 Task: Look for space in Heyuan, China from 6th September, 2023 to 12th September, 2023 for 4 adults in price range Rs.10000 to Rs.14000. Place can be private room with 4 bedrooms having 4 beds and 4 bathrooms. Property type can be house, flat, guest house. Amenities needed are: wifi, TV, free parkinig on premises, gym, breakfast. Booking option can be shelf check-in. Required host language is Chinese (Simplified).
Action: Mouse moved to (472, 98)
Screenshot: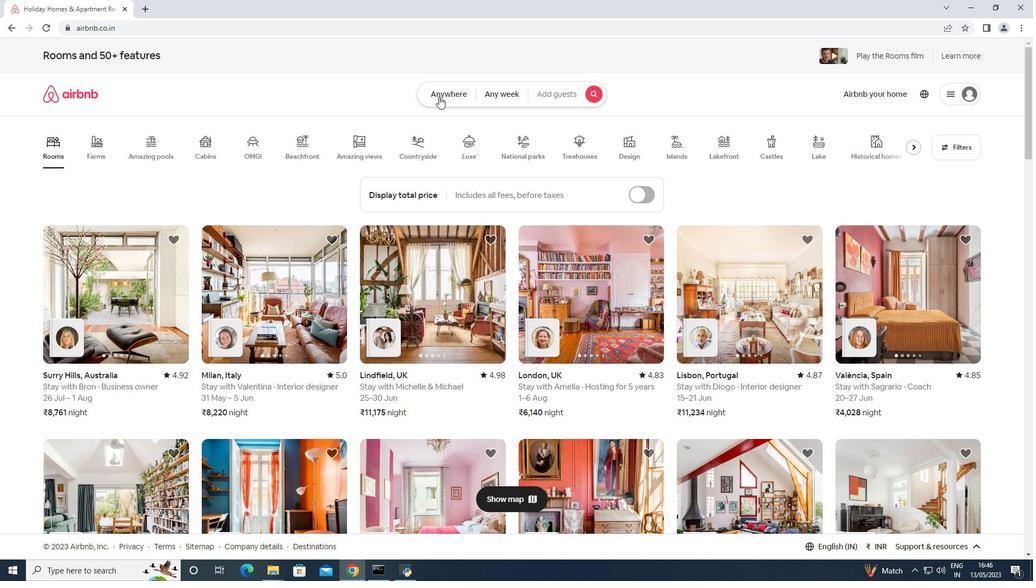 
Action: Mouse pressed left at (472, 98)
Screenshot: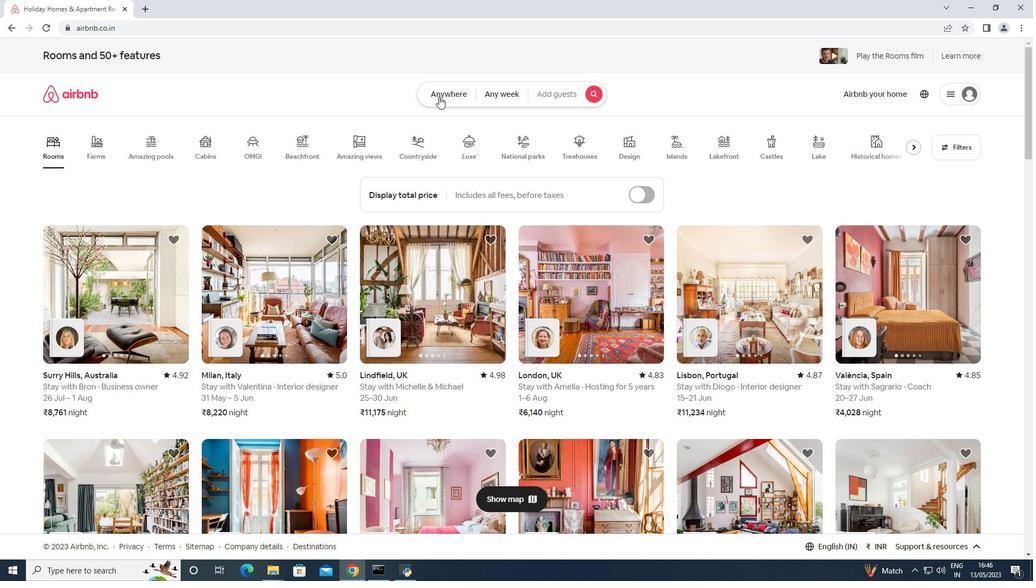 
Action: Mouse moved to (448, 129)
Screenshot: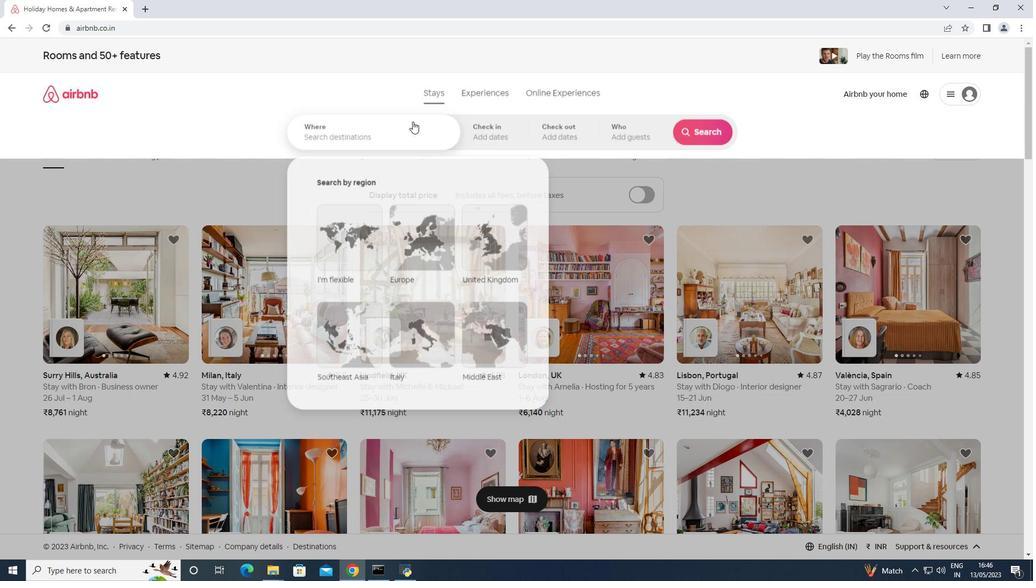 
Action: Mouse pressed left at (448, 129)
Screenshot: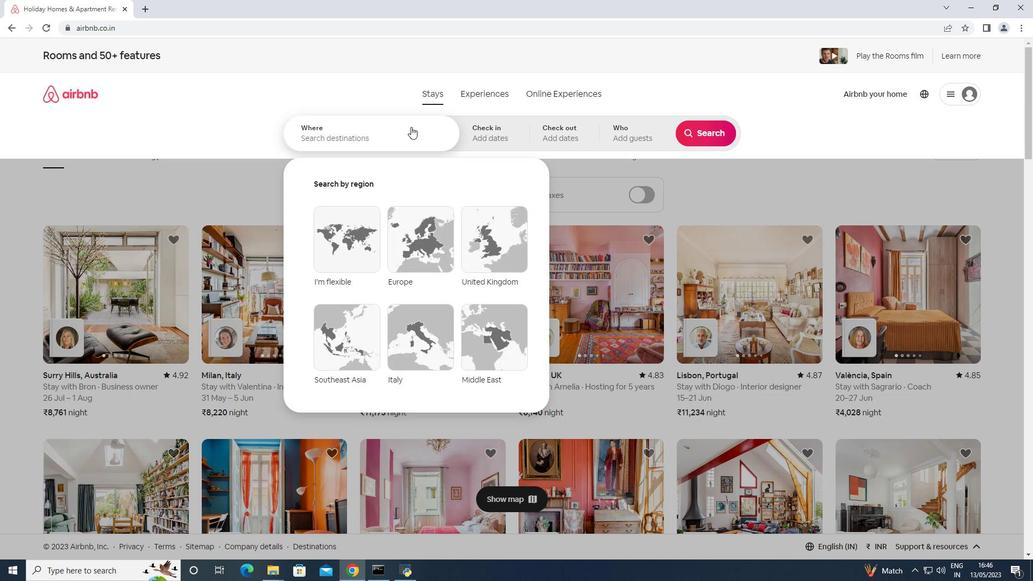 
Action: Key pressed <Key.shift>Heyuan,<Key.space><Key.shift>China<Key.space>
Screenshot: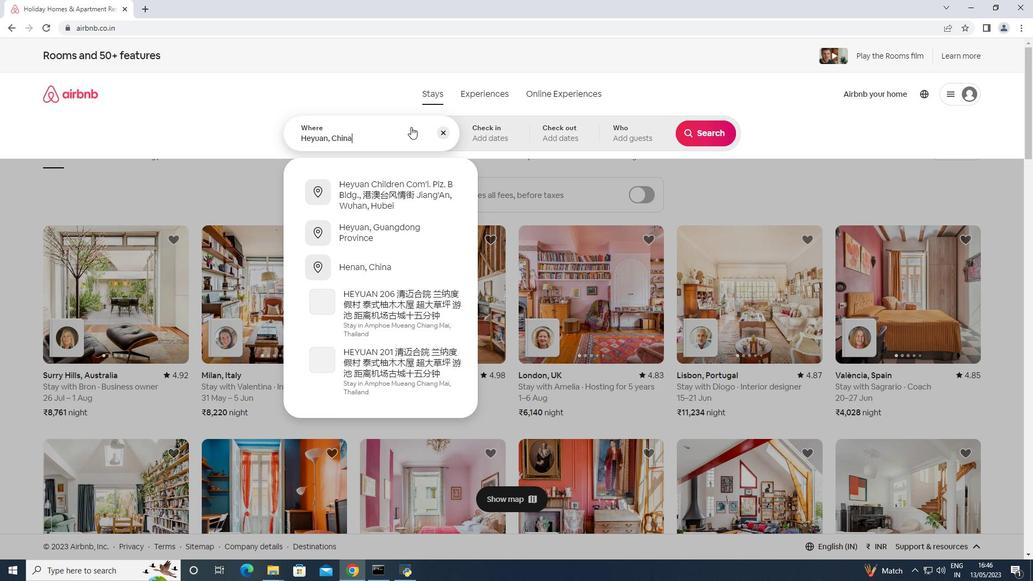 
Action: Mouse moved to (447, 129)
Screenshot: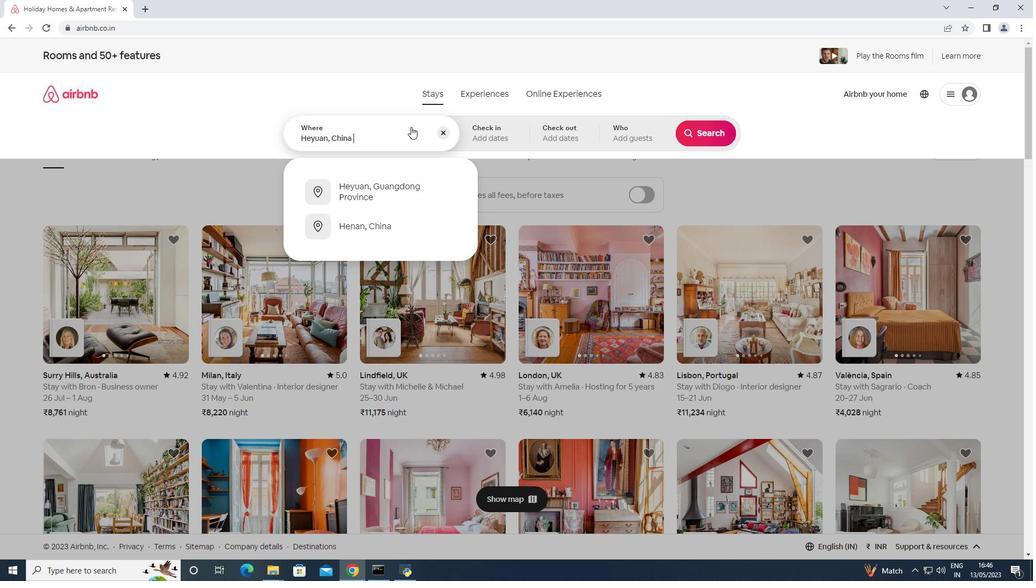 
Action: Key pressed <Key.enter>
Screenshot: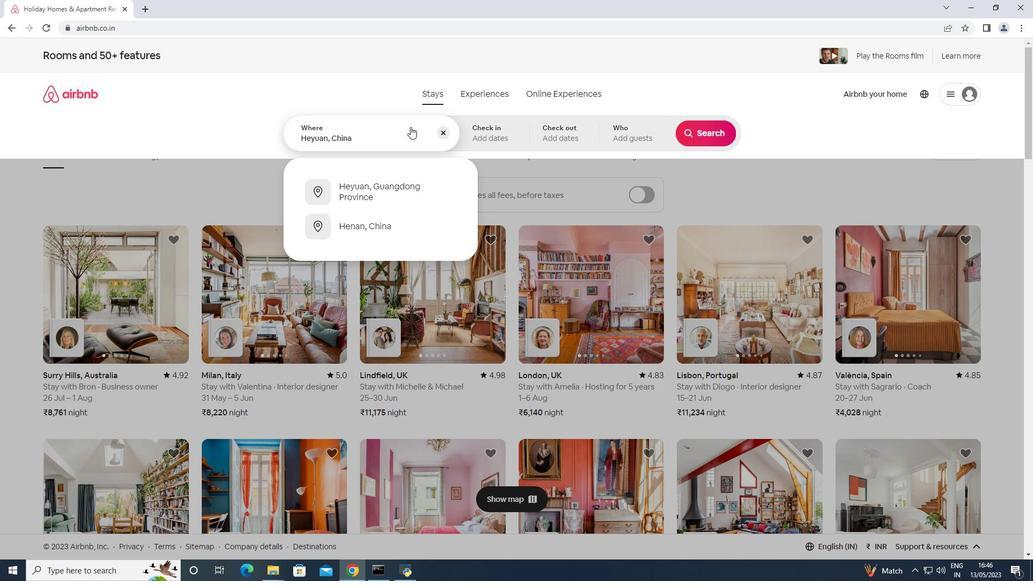 
Action: Mouse moved to (698, 223)
Screenshot: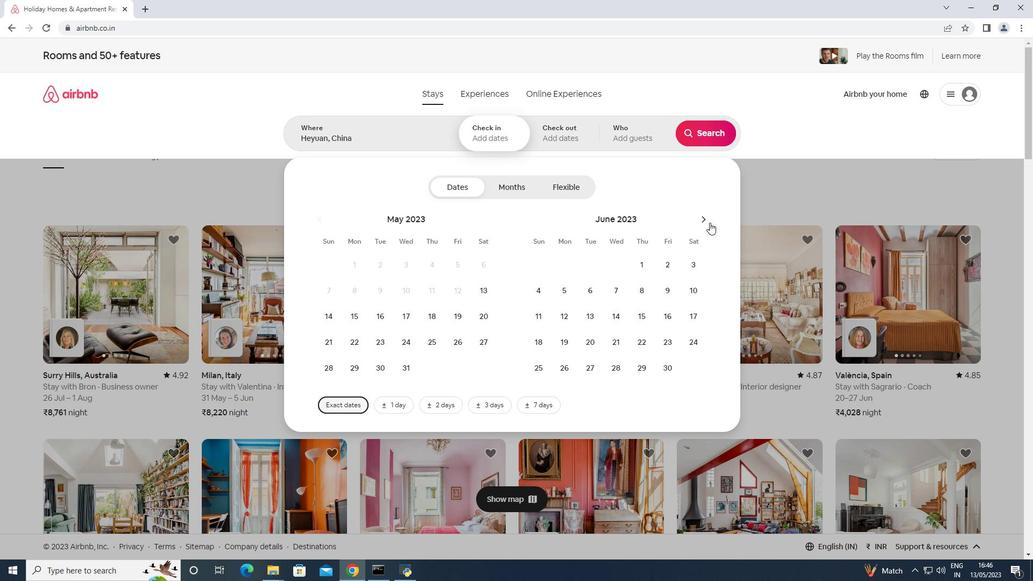 
Action: Mouse pressed left at (698, 223)
Screenshot: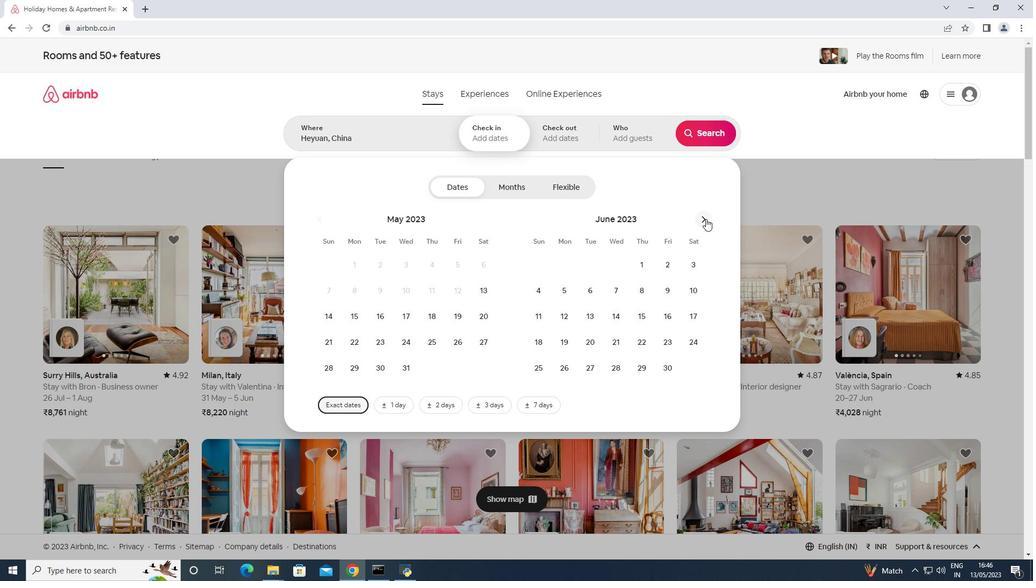 
Action: Mouse pressed left at (698, 223)
Screenshot: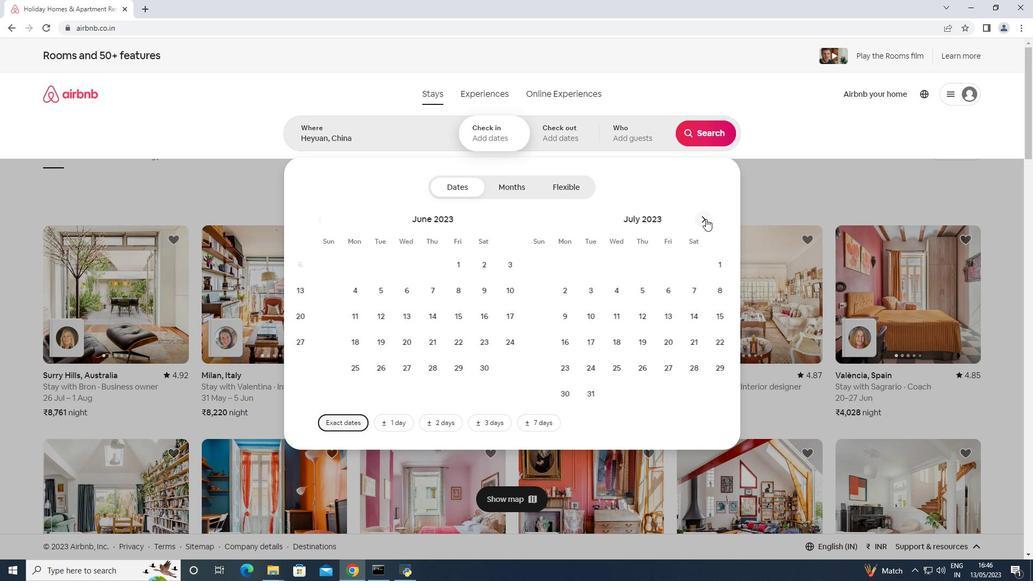 
Action: Mouse pressed left at (698, 223)
Screenshot: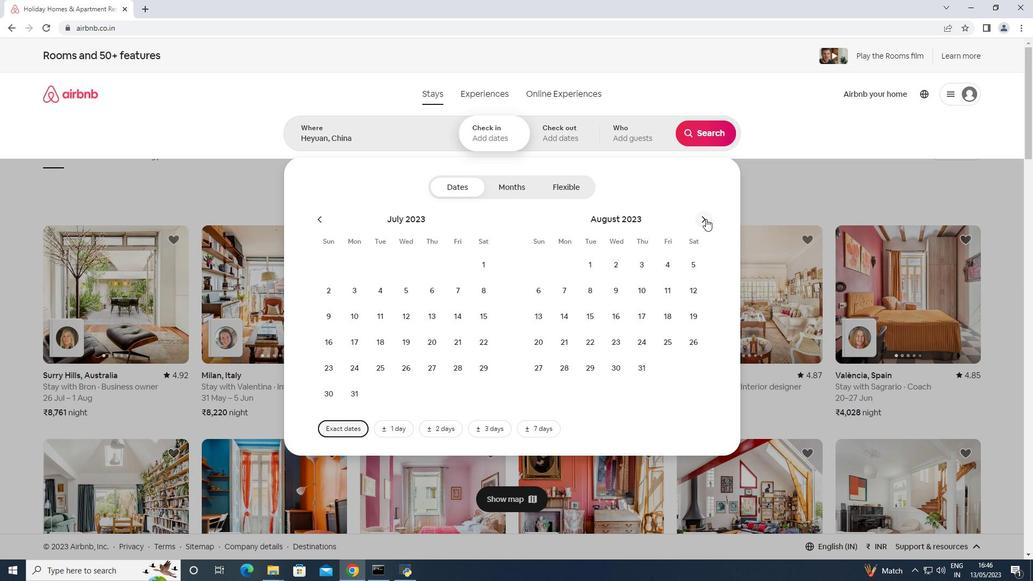 
Action: Mouse moved to (616, 292)
Screenshot: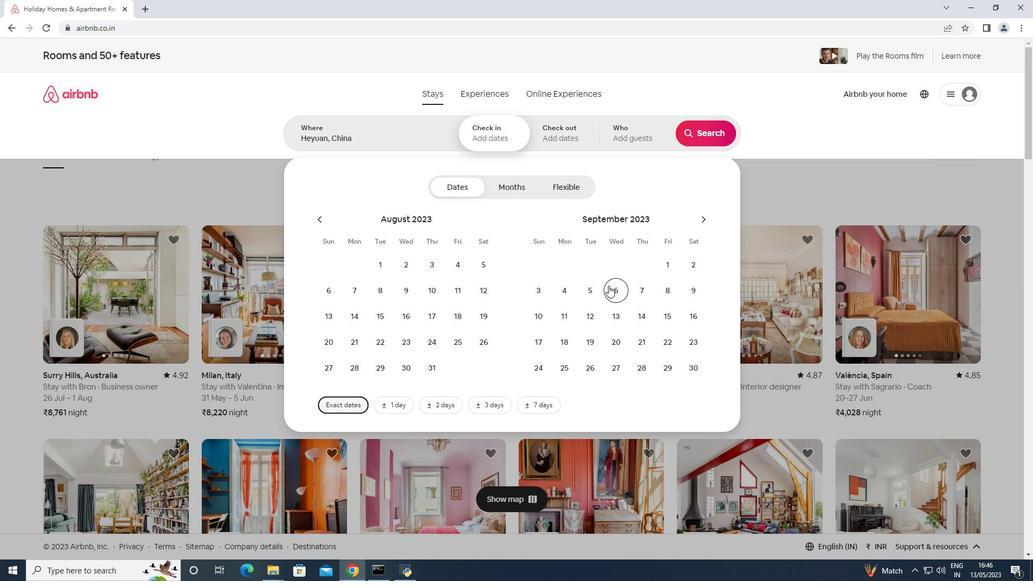 
Action: Mouse pressed left at (616, 292)
Screenshot: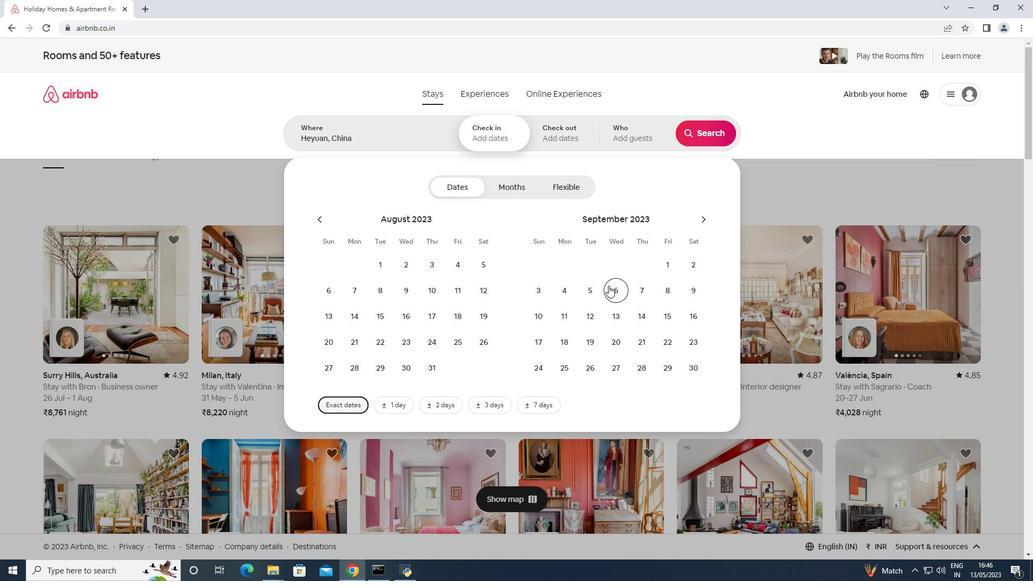 
Action: Mouse moved to (594, 320)
Screenshot: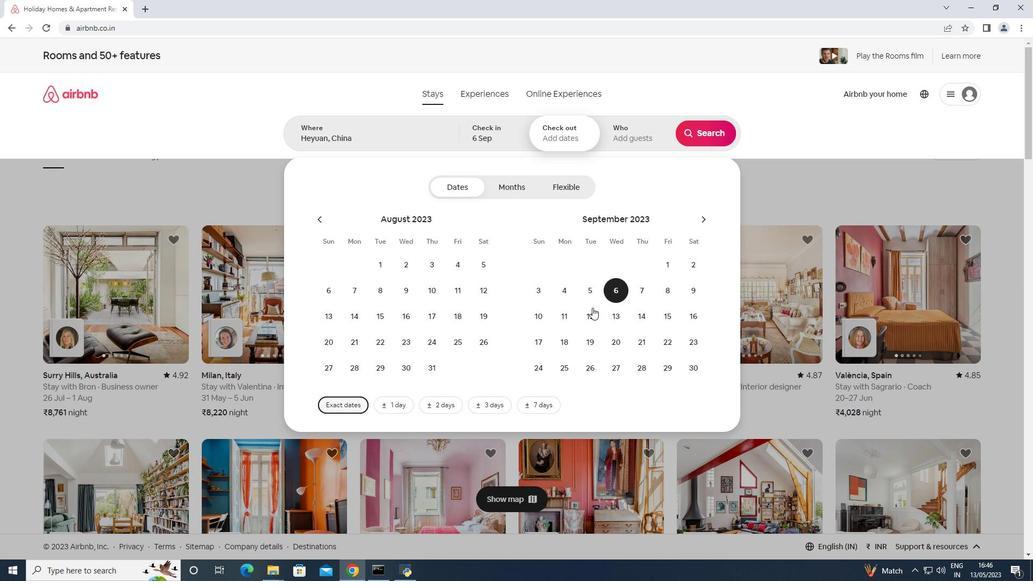 
Action: Mouse pressed left at (594, 320)
Screenshot: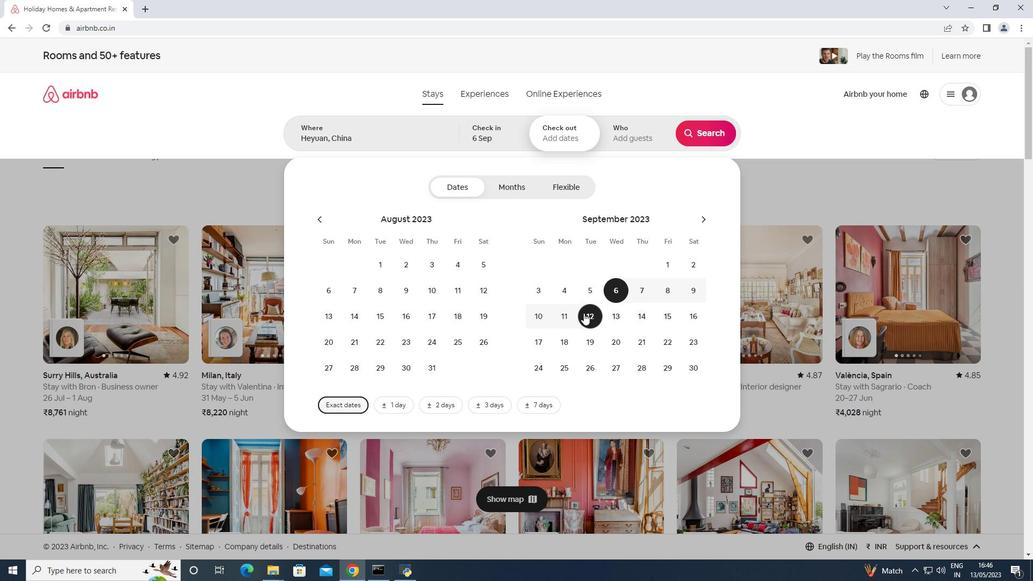 
Action: Mouse moved to (628, 136)
Screenshot: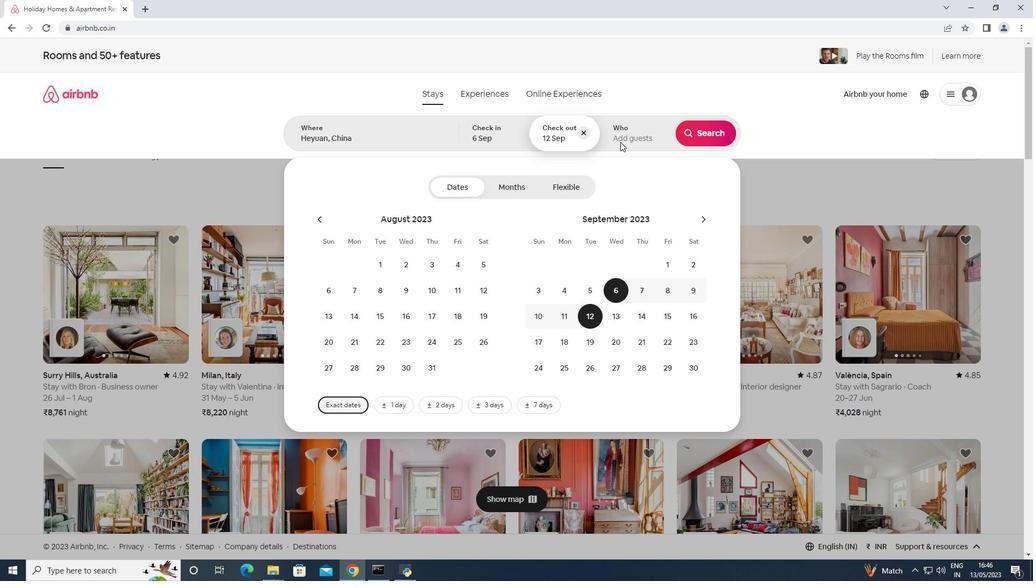 
Action: Mouse pressed left at (628, 136)
Screenshot: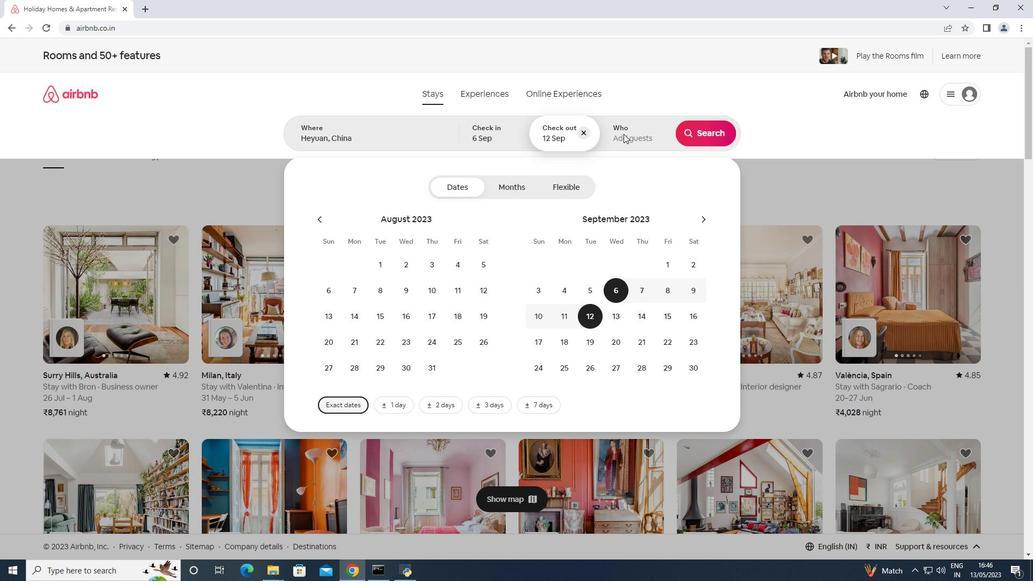 
Action: Mouse moved to (694, 199)
Screenshot: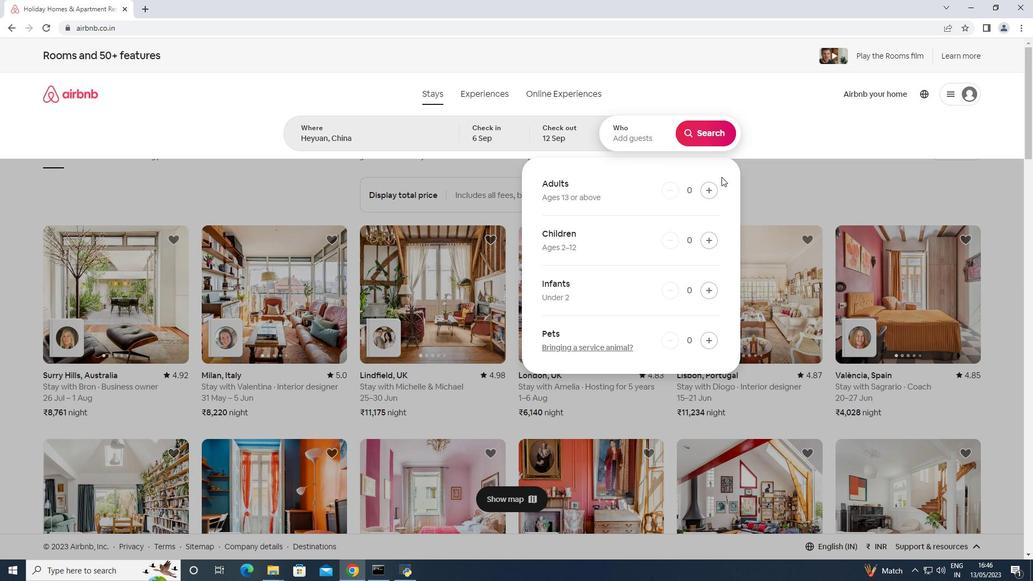 
Action: Mouse pressed left at (694, 199)
Screenshot: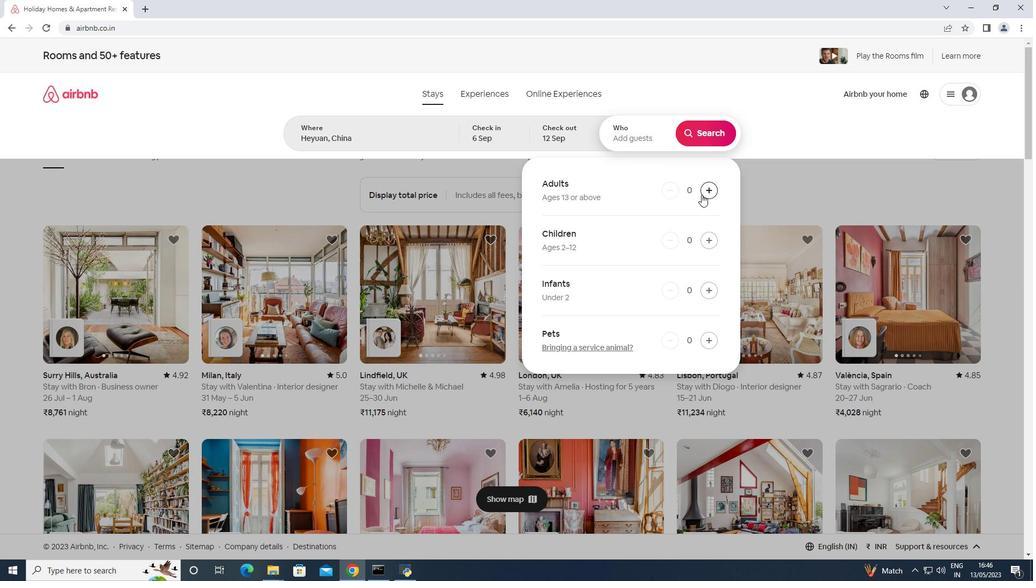 
Action: Mouse pressed left at (694, 199)
Screenshot: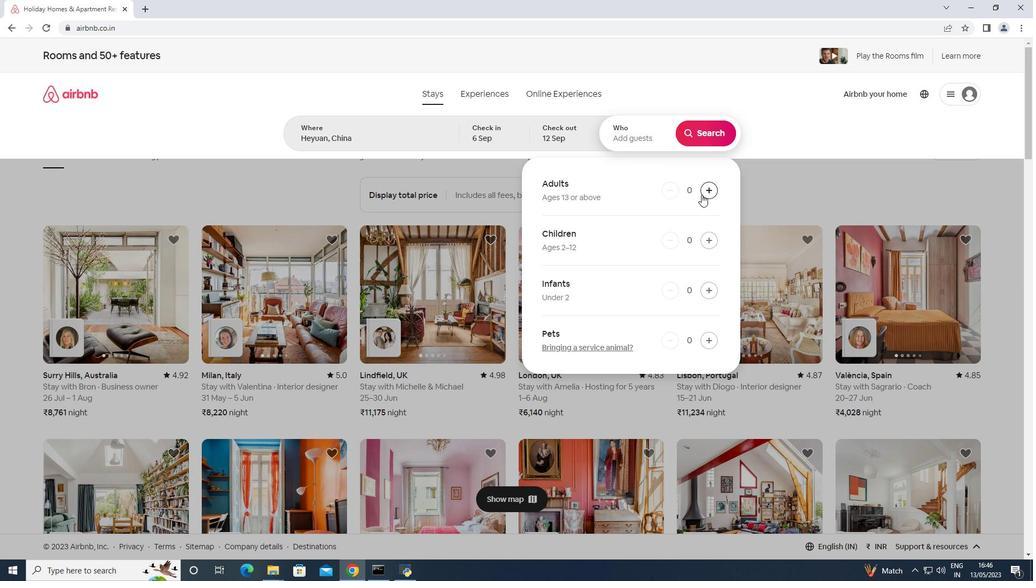 
Action: Mouse pressed left at (694, 199)
Screenshot: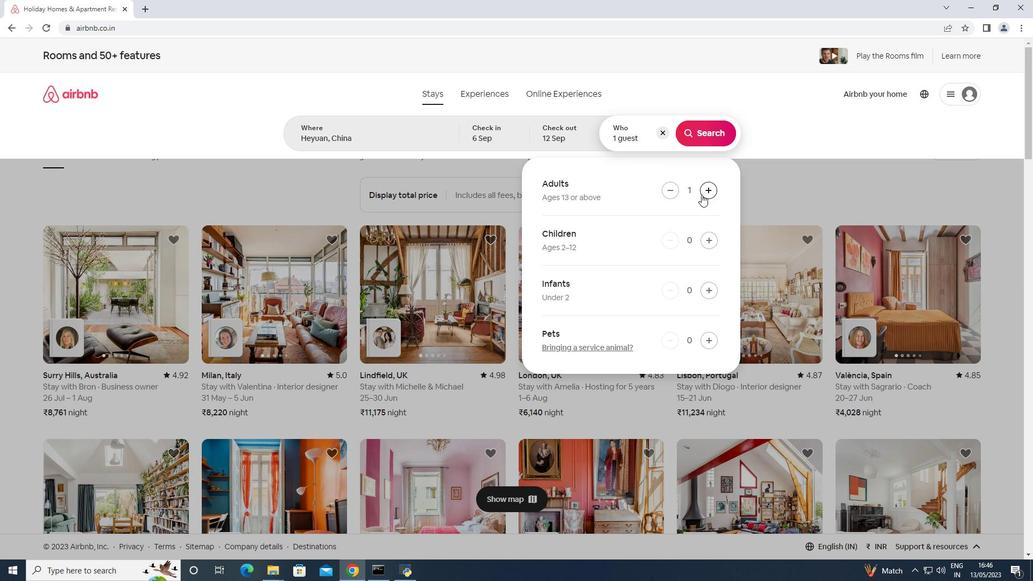 
Action: Mouse pressed left at (694, 199)
Screenshot: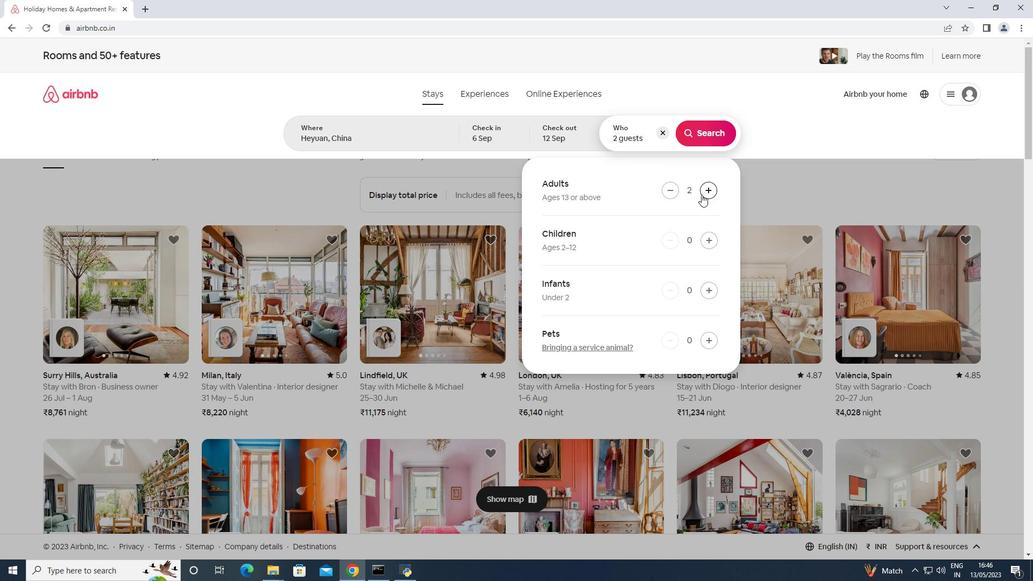 
Action: Mouse moved to (685, 124)
Screenshot: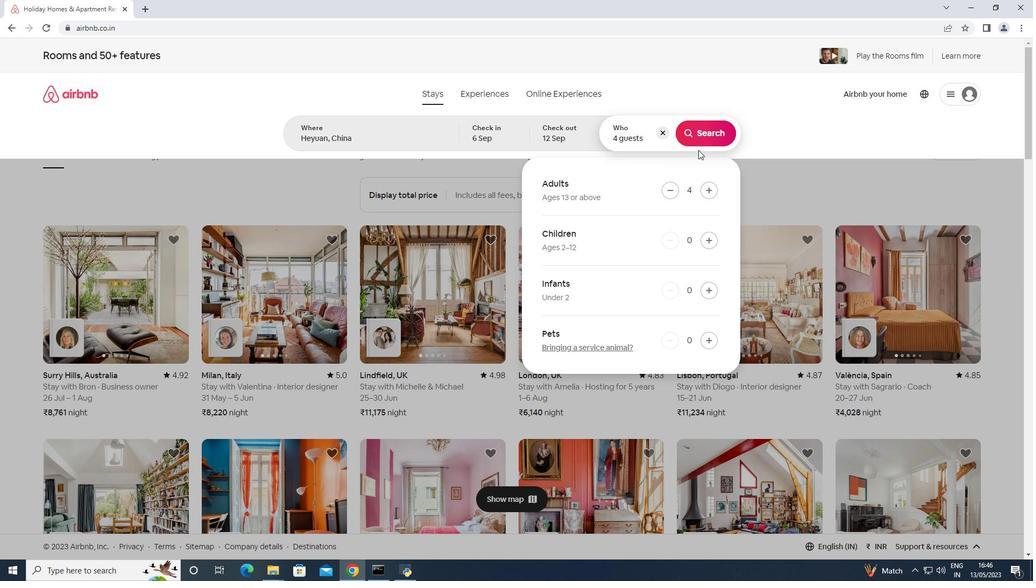 
Action: Mouse pressed left at (685, 124)
Screenshot: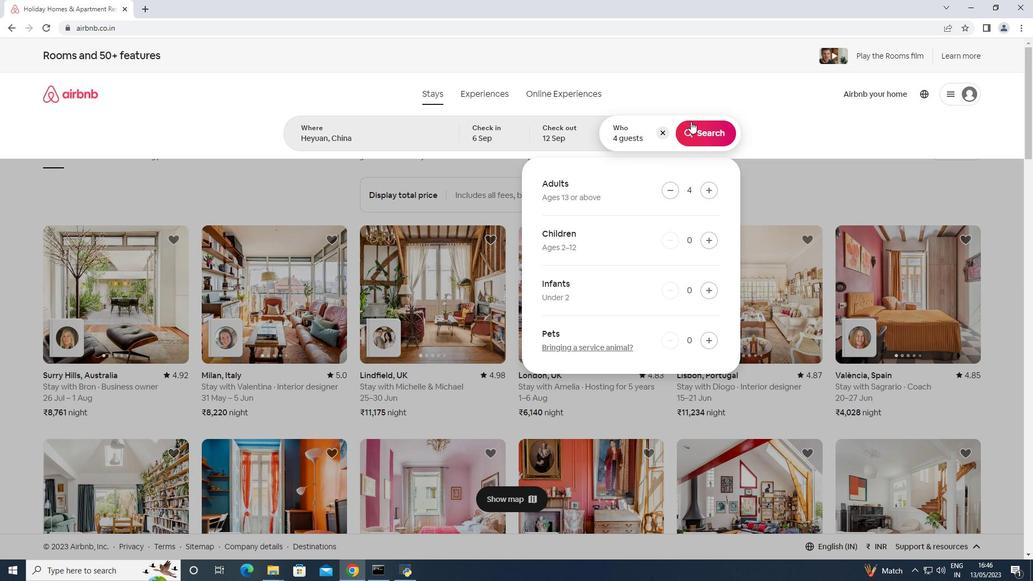 
Action: Mouse moved to (933, 95)
Screenshot: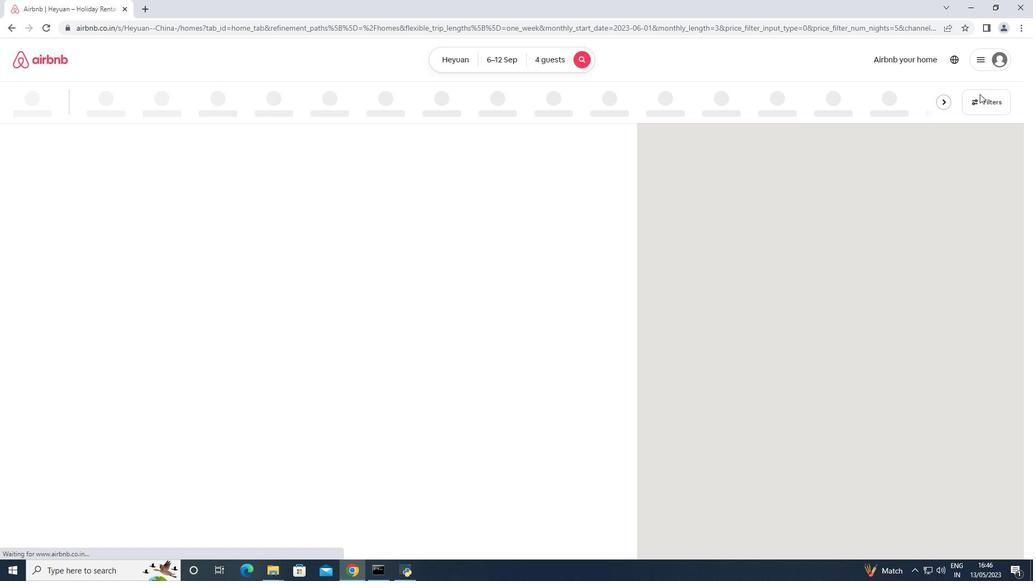 
Action: Mouse pressed left at (933, 95)
Screenshot: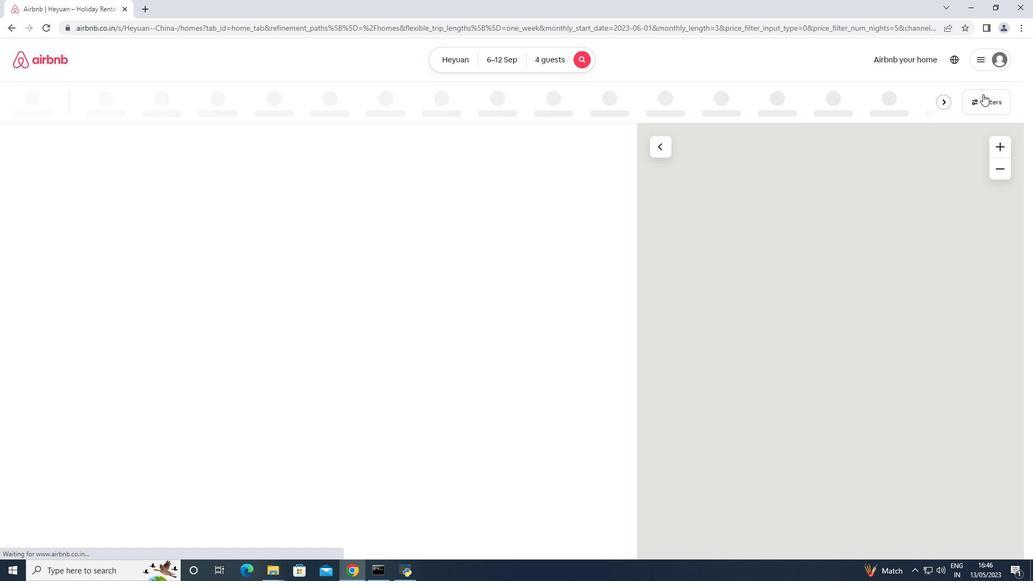 
Action: Mouse moved to (488, 371)
Screenshot: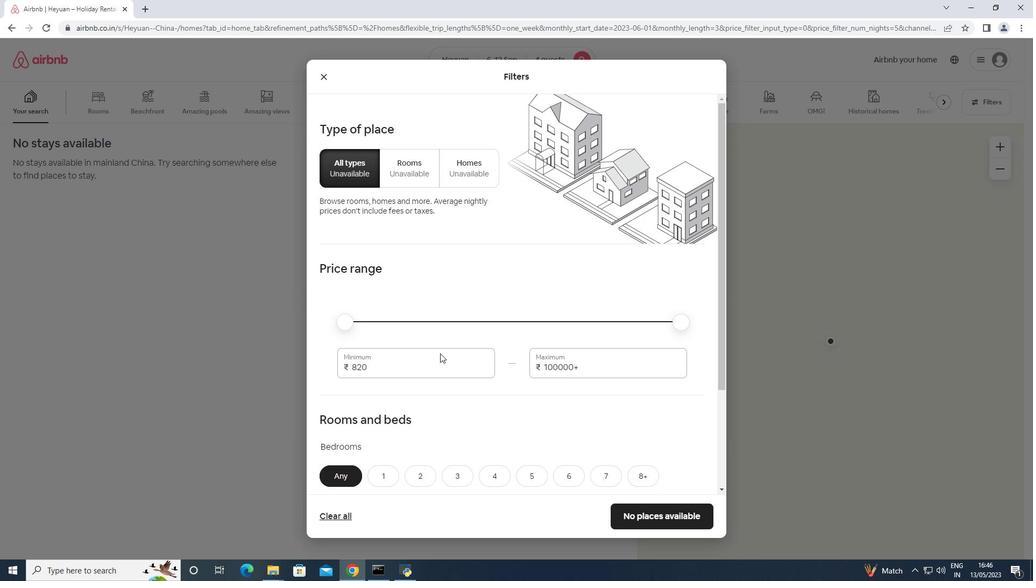 
Action: Mouse pressed left at (488, 371)
Screenshot: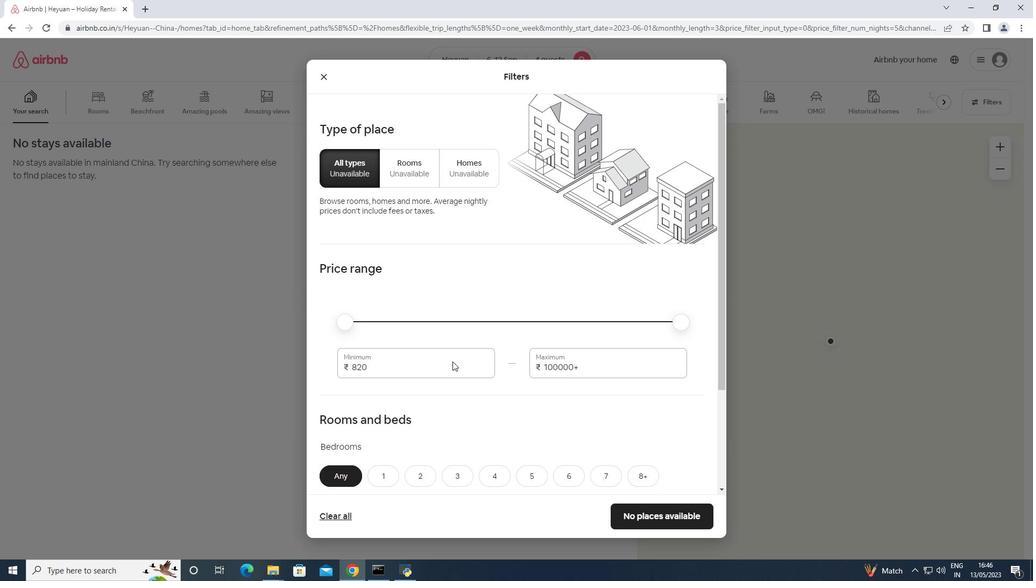 
Action: Mouse pressed left at (488, 371)
Screenshot: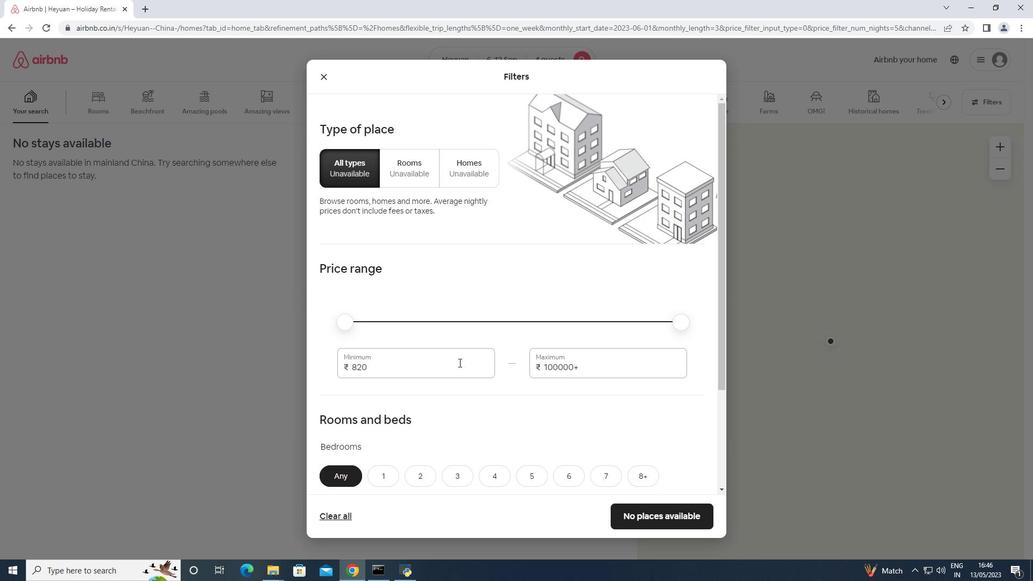 
Action: Key pressed 100000<Key.backspace><Key.tab>14000
Screenshot: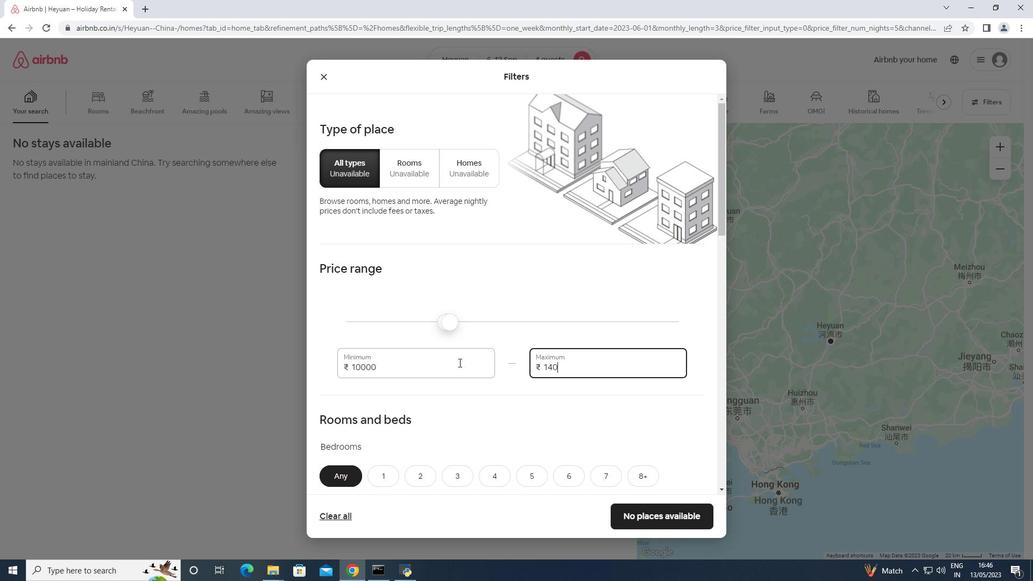 
Action: Mouse moved to (501, 370)
Screenshot: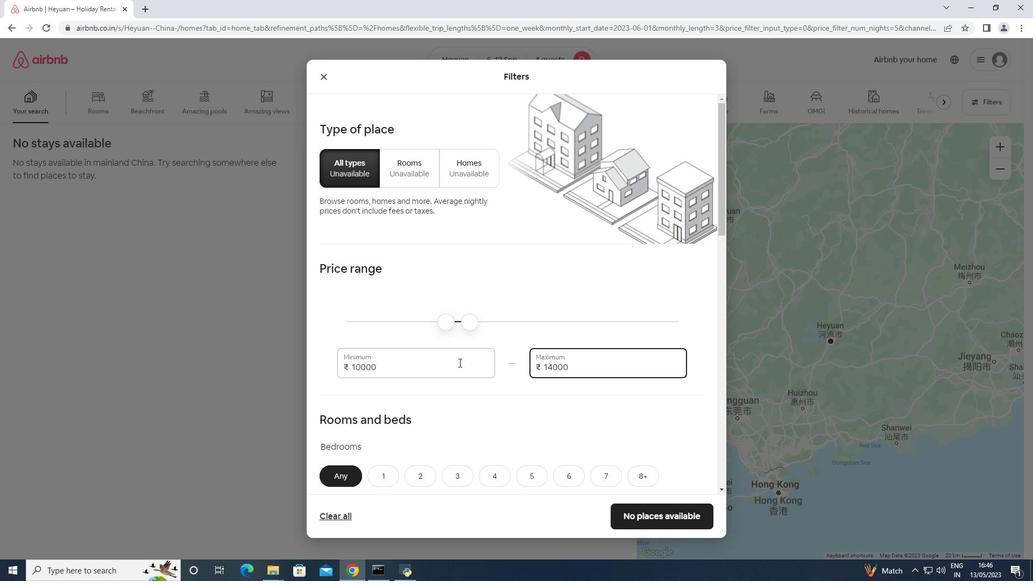 
Action: Mouse scrolled (501, 369) with delta (0, 0)
Screenshot: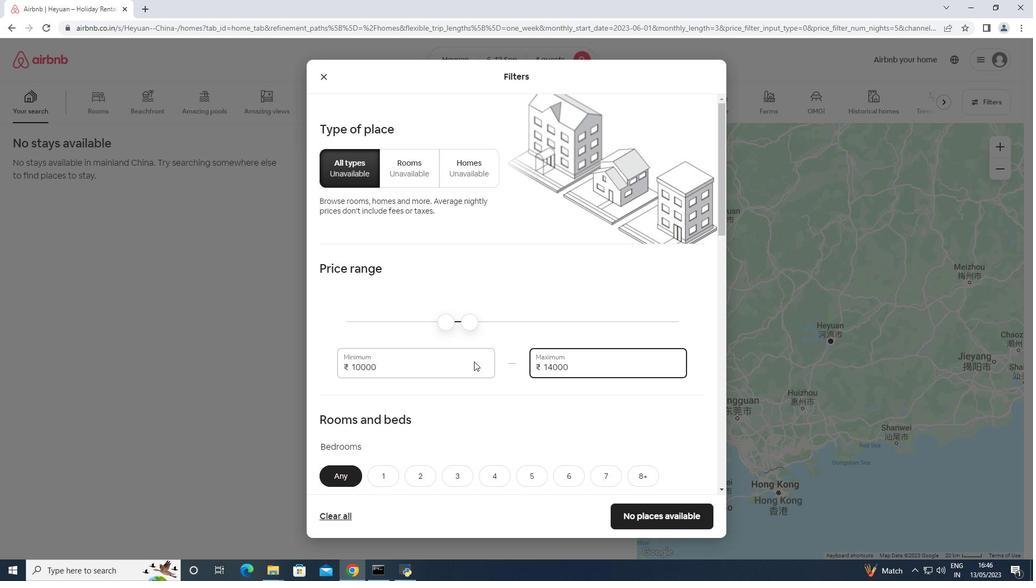 
Action: Mouse scrolled (501, 369) with delta (0, 0)
Screenshot: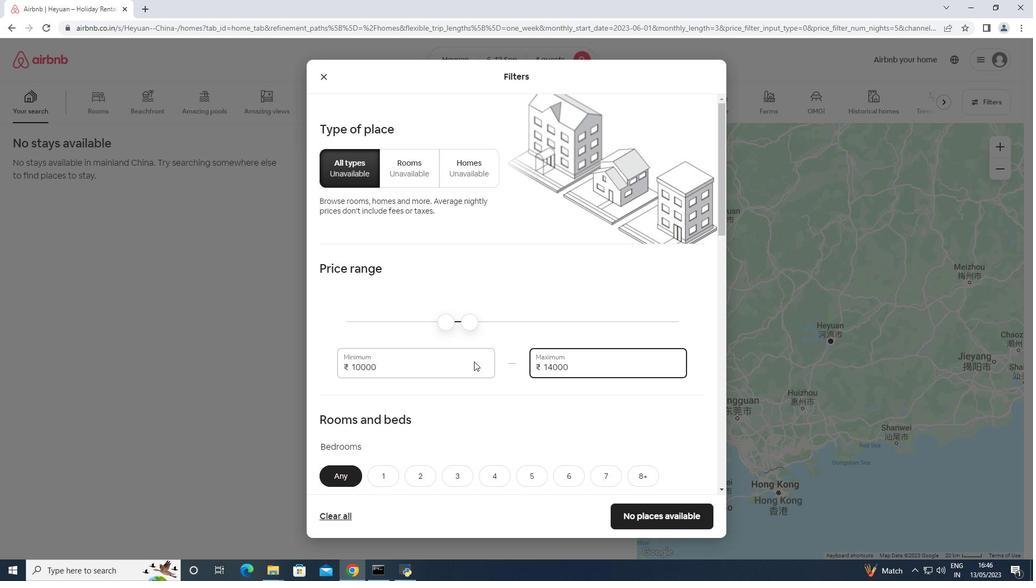 
Action: Mouse scrolled (501, 369) with delta (0, 0)
Screenshot: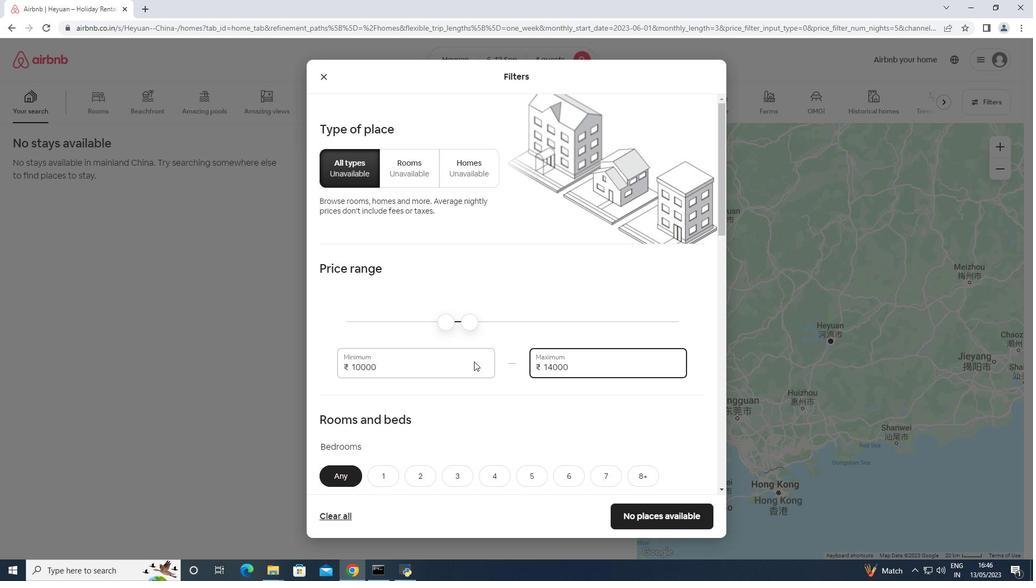 
Action: Mouse scrolled (501, 369) with delta (0, 0)
Screenshot: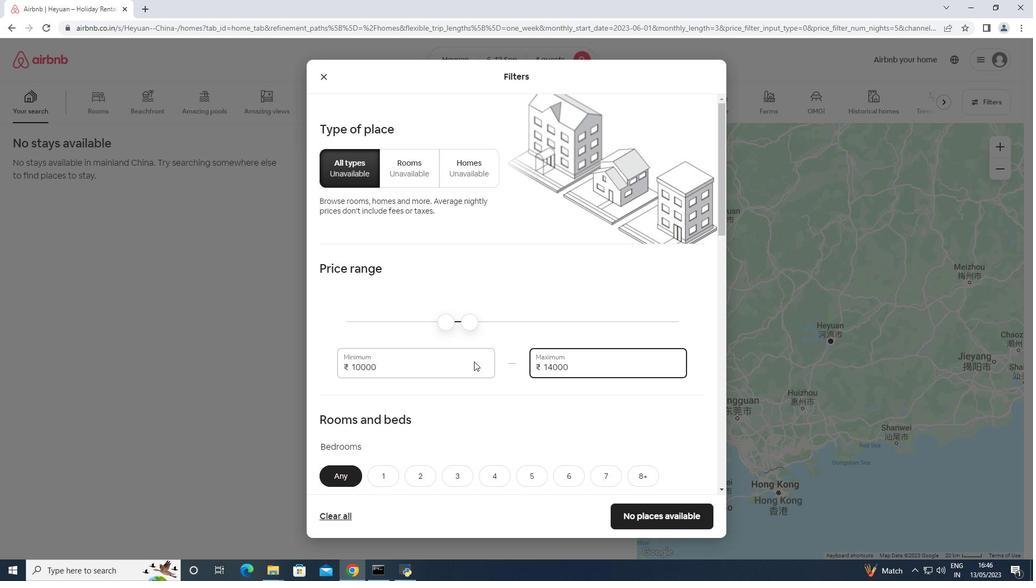 
Action: Mouse scrolled (501, 369) with delta (0, 0)
Screenshot: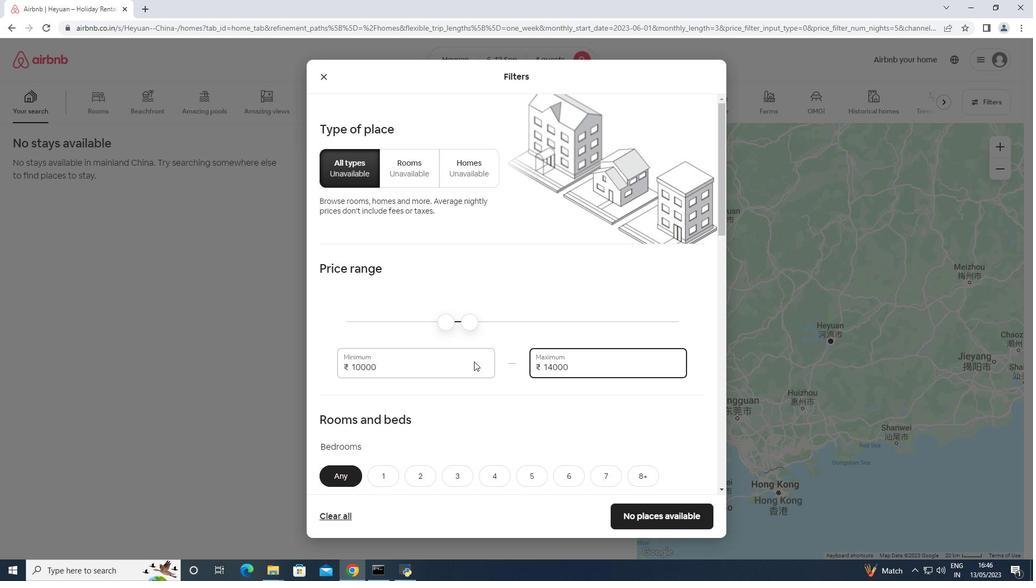 
Action: Mouse moved to (521, 215)
Screenshot: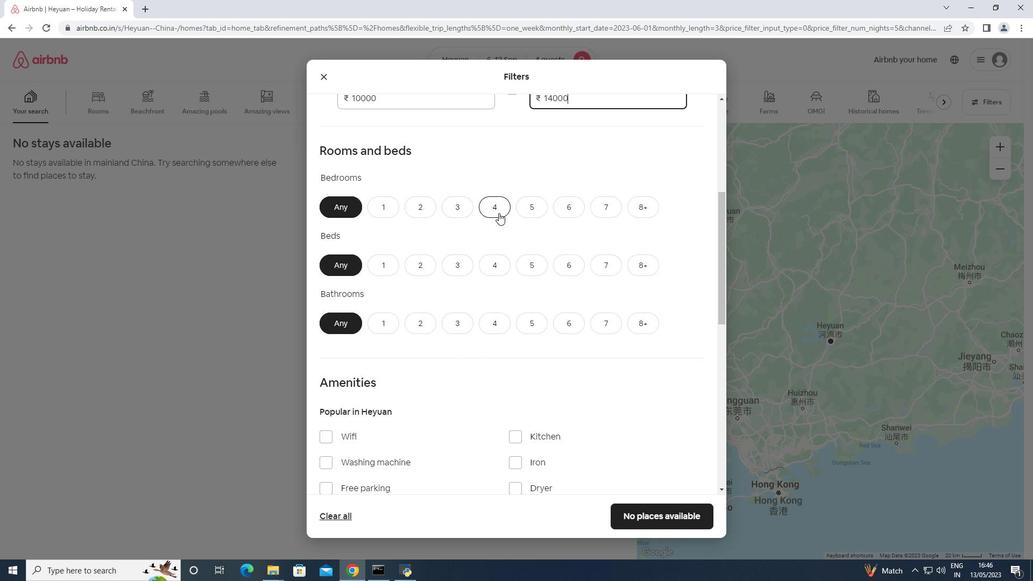 
Action: Mouse pressed left at (521, 215)
Screenshot: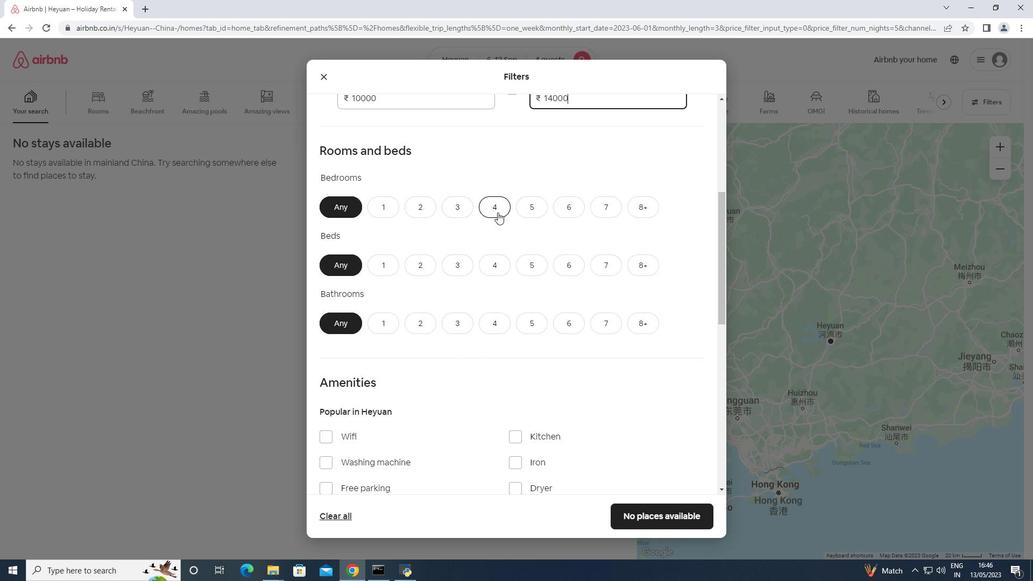 
Action: Mouse moved to (521, 276)
Screenshot: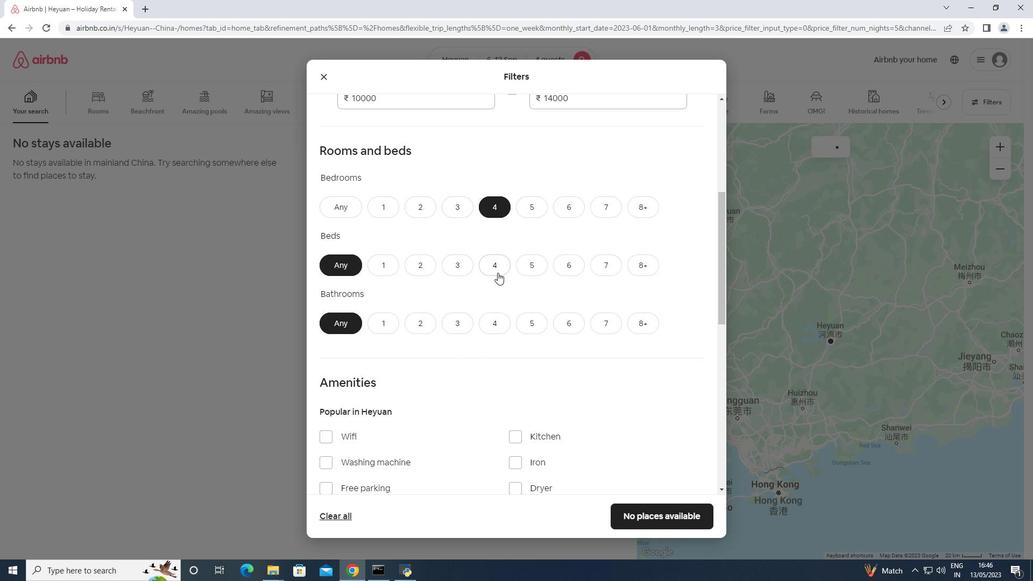 
Action: Mouse pressed left at (521, 276)
Screenshot: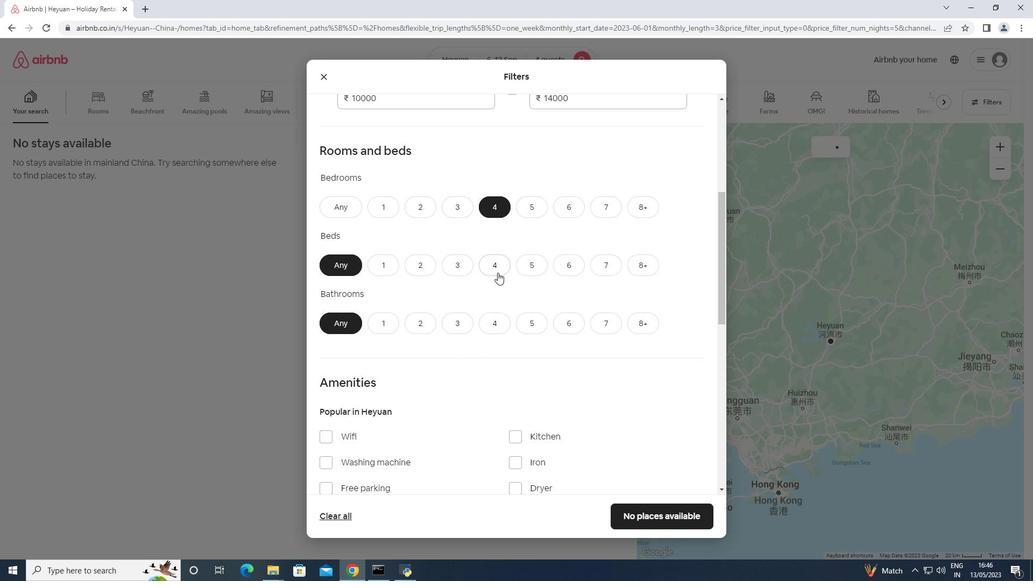 
Action: Mouse moved to (521, 327)
Screenshot: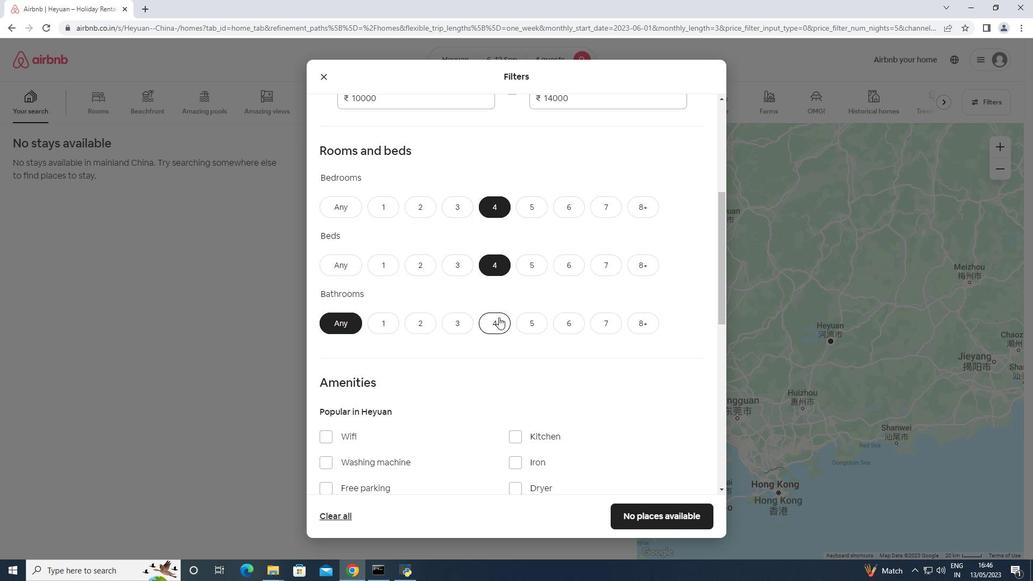 
Action: Mouse pressed left at (521, 327)
Screenshot: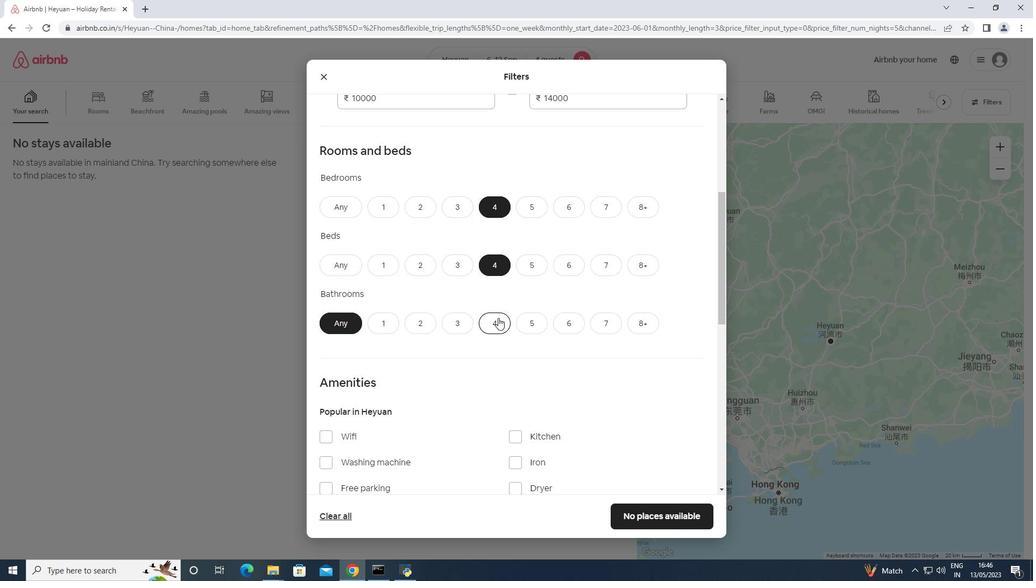 
Action: Mouse scrolled (521, 326) with delta (0, 0)
Screenshot: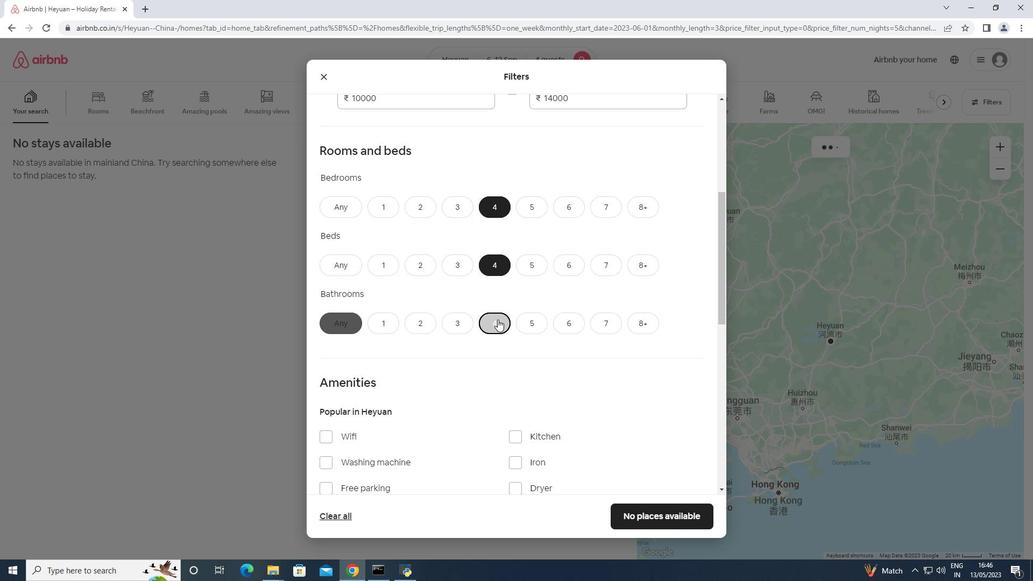 
Action: Mouse scrolled (521, 326) with delta (0, 0)
Screenshot: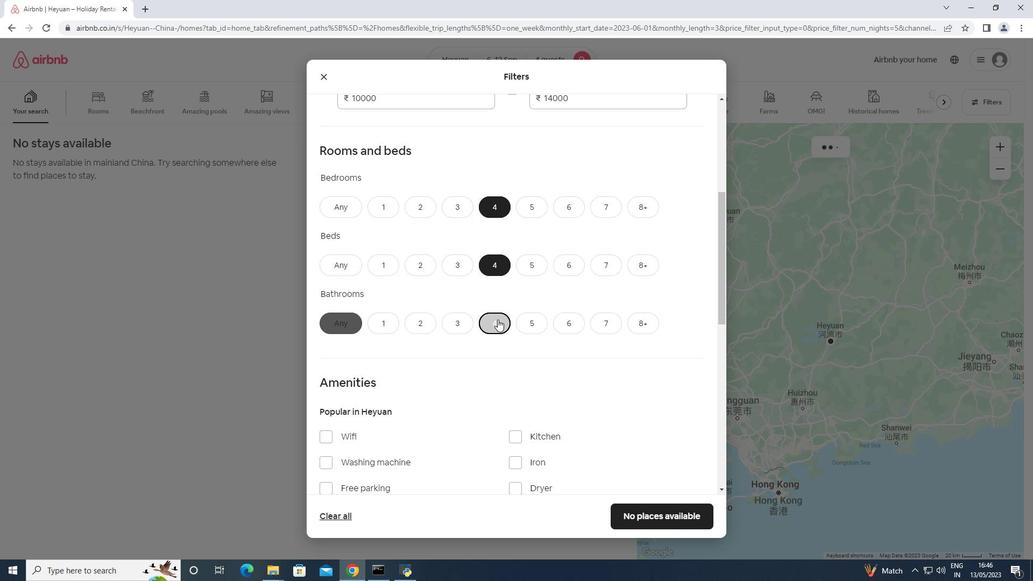 
Action: Mouse scrolled (521, 326) with delta (0, 0)
Screenshot: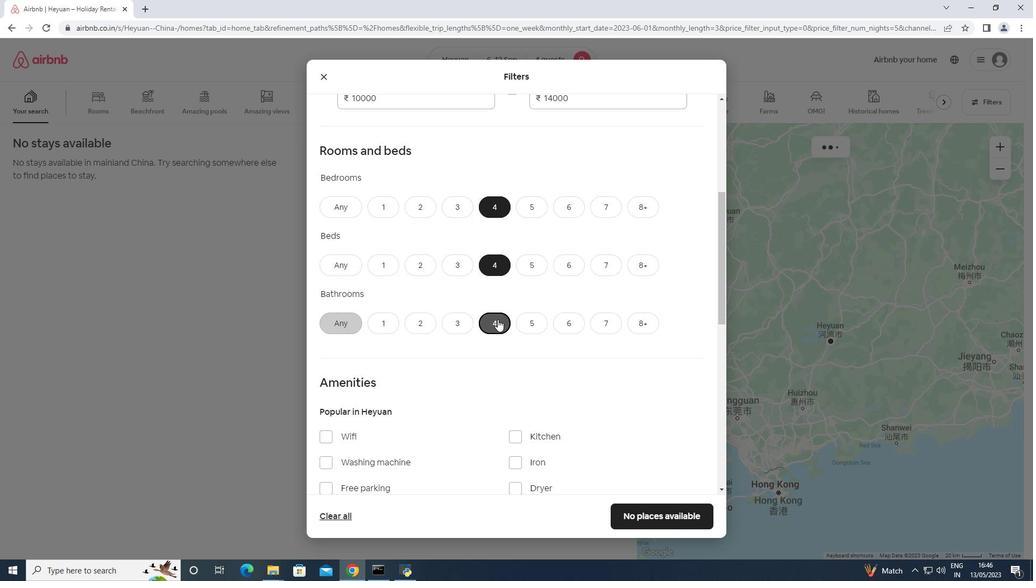 
Action: Mouse moved to (394, 359)
Screenshot: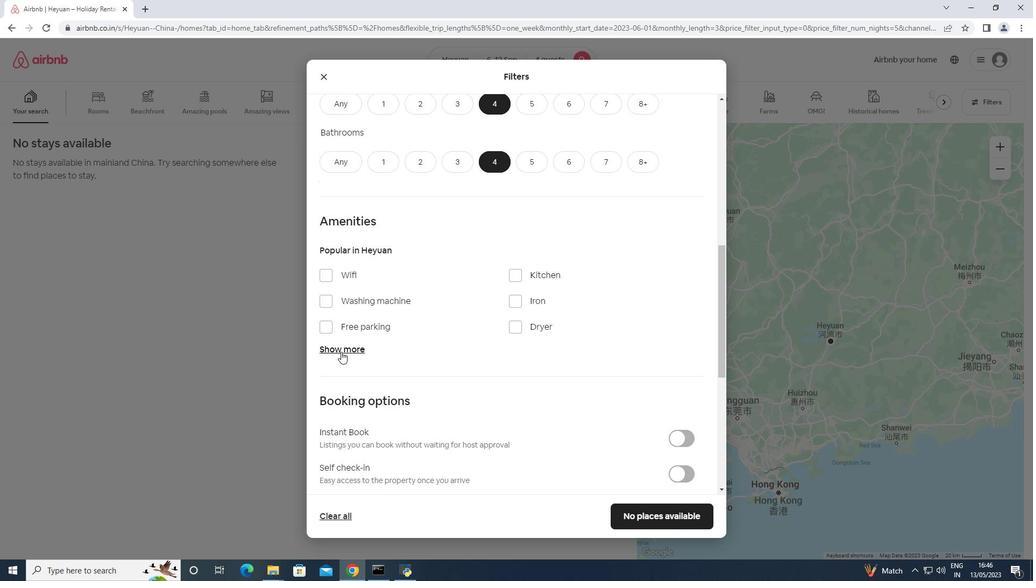 
Action: Mouse pressed left at (394, 359)
Screenshot: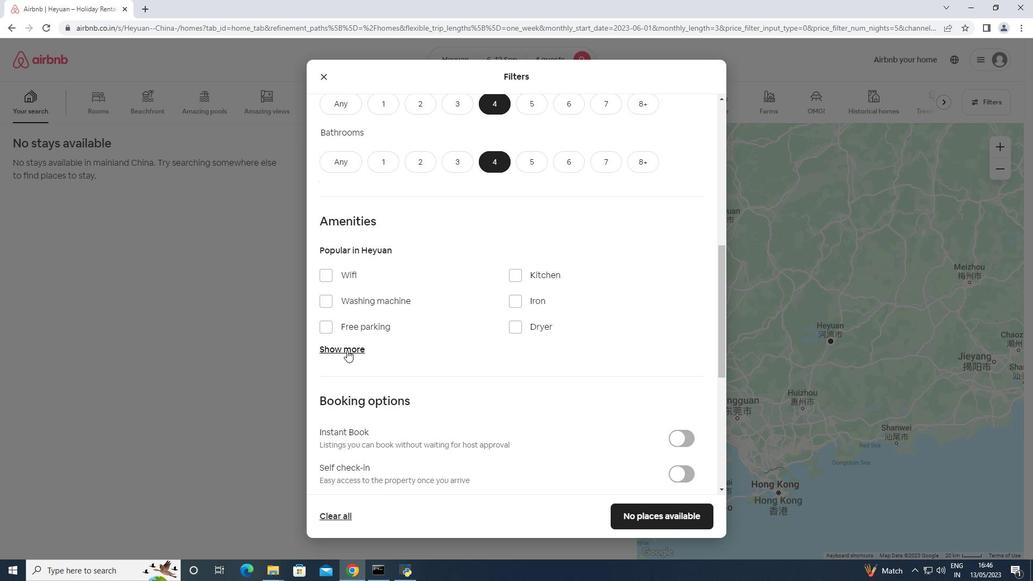 
Action: Mouse moved to (406, 334)
Screenshot: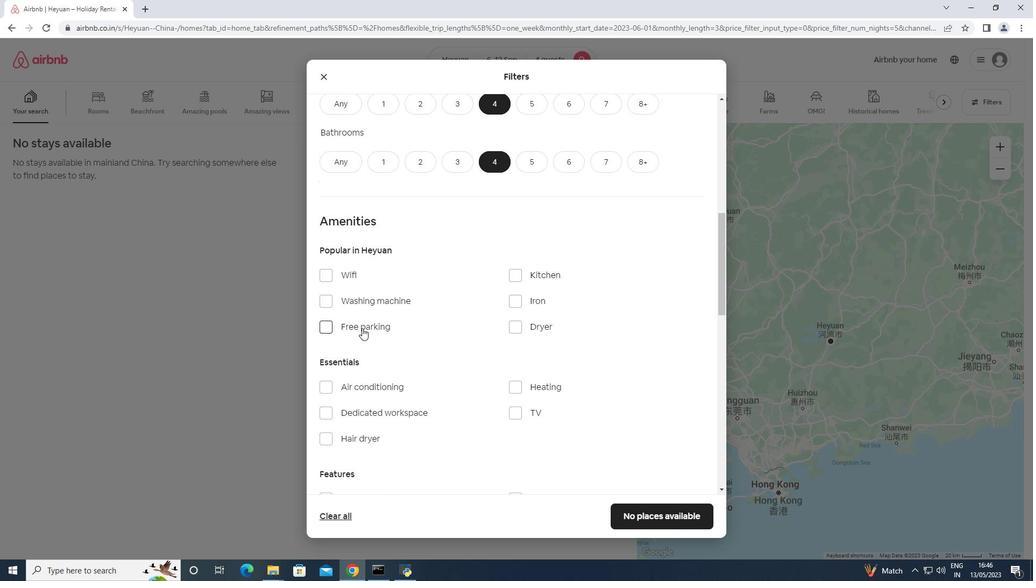 
Action: Mouse pressed left at (406, 334)
Screenshot: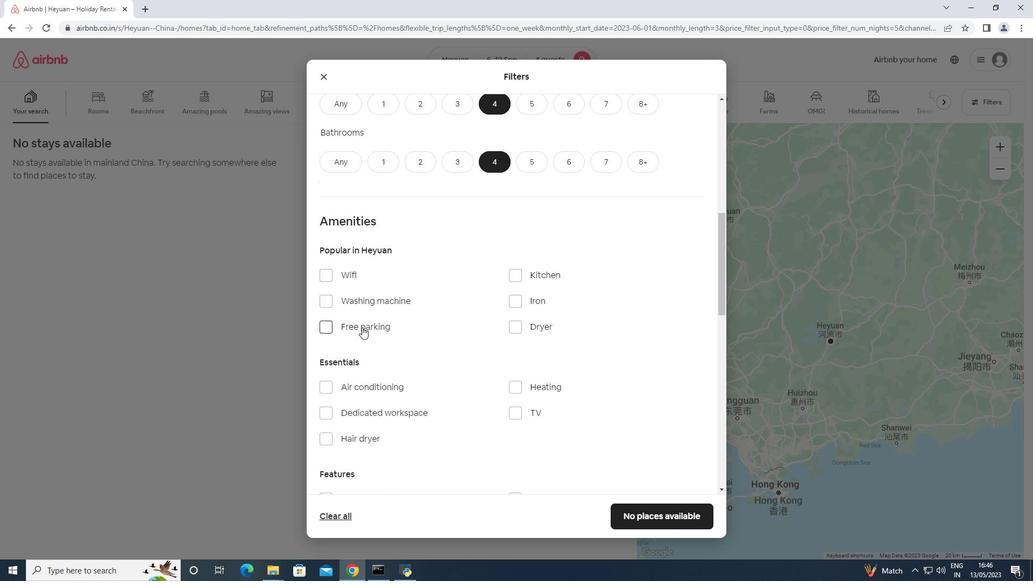 
Action: Mouse moved to (397, 277)
Screenshot: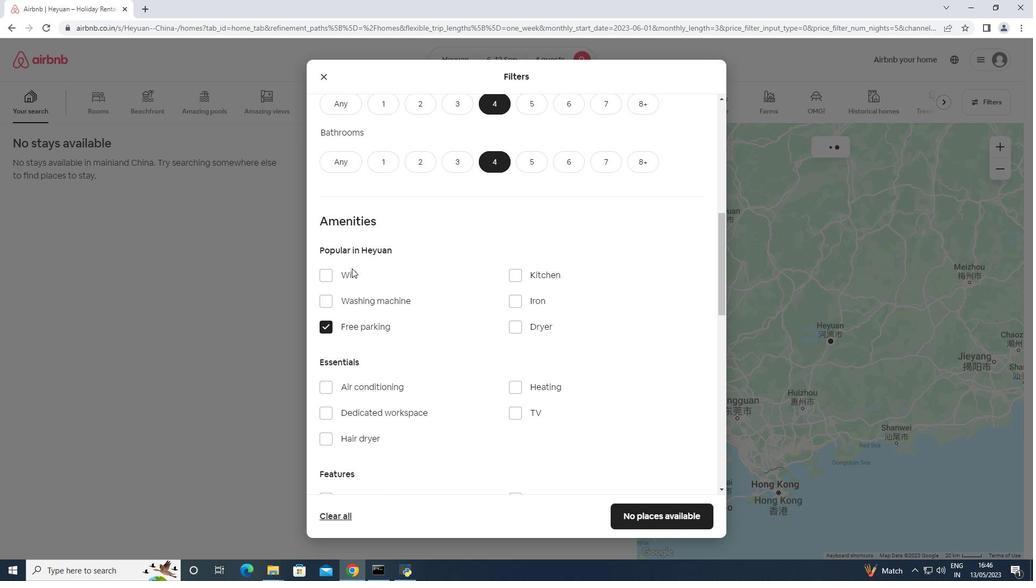 
Action: Mouse pressed left at (397, 277)
Screenshot: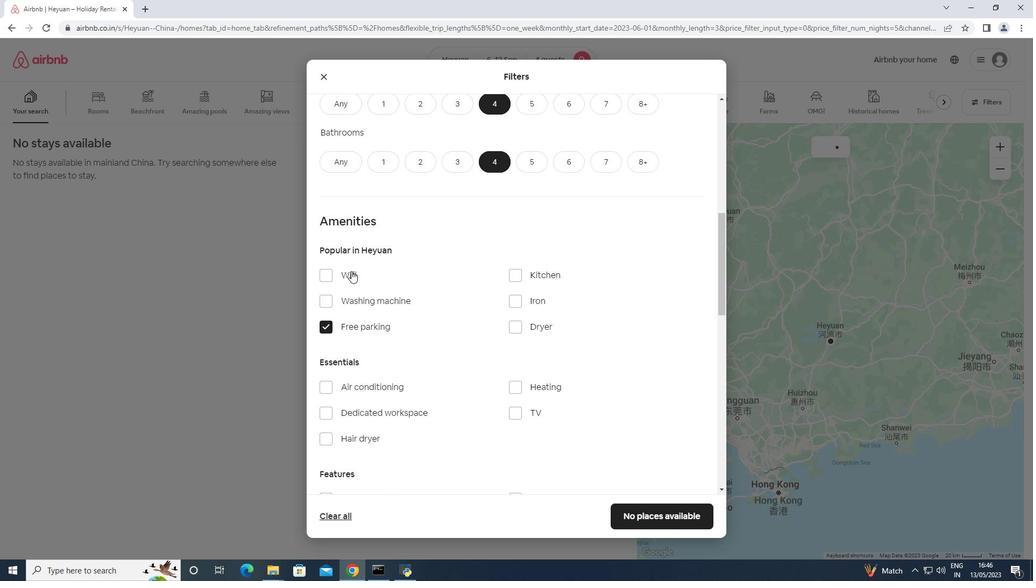 
Action: Mouse moved to (544, 423)
Screenshot: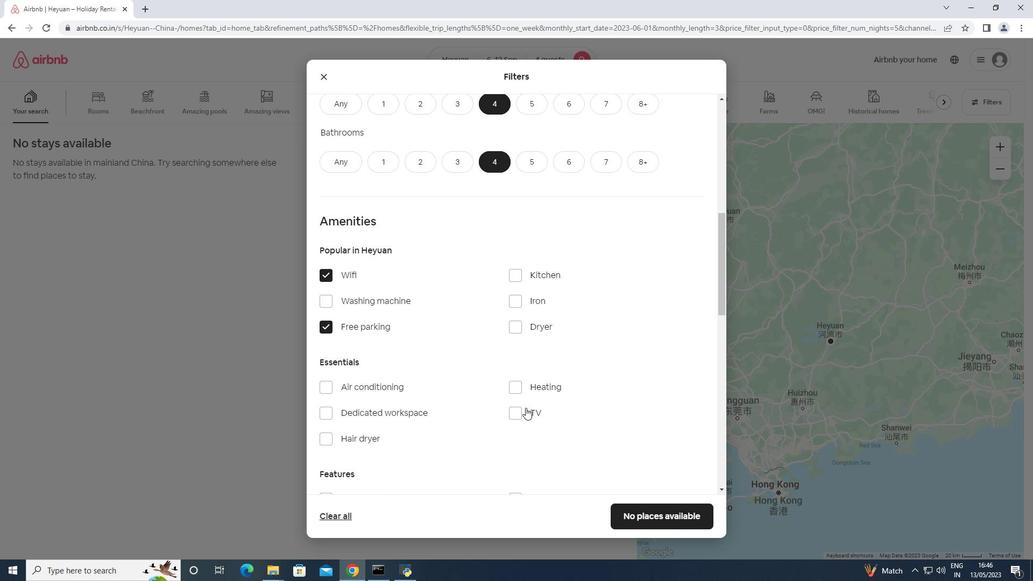 
Action: Mouse pressed left at (544, 423)
Screenshot: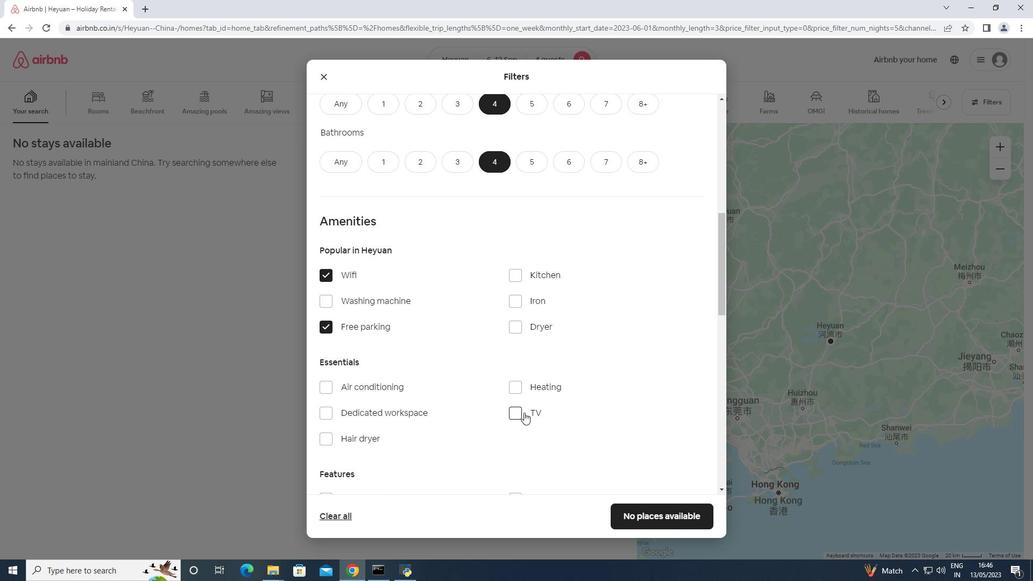 
Action: Mouse moved to (542, 392)
Screenshot: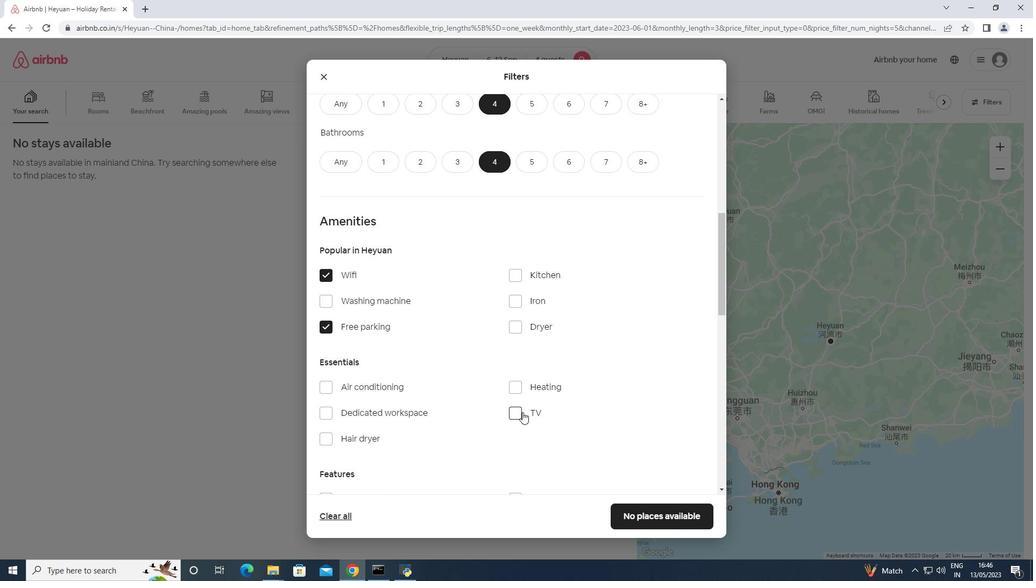
Action: Mouse scrolled (542, 392) with delta (0, 0)
Screenshot: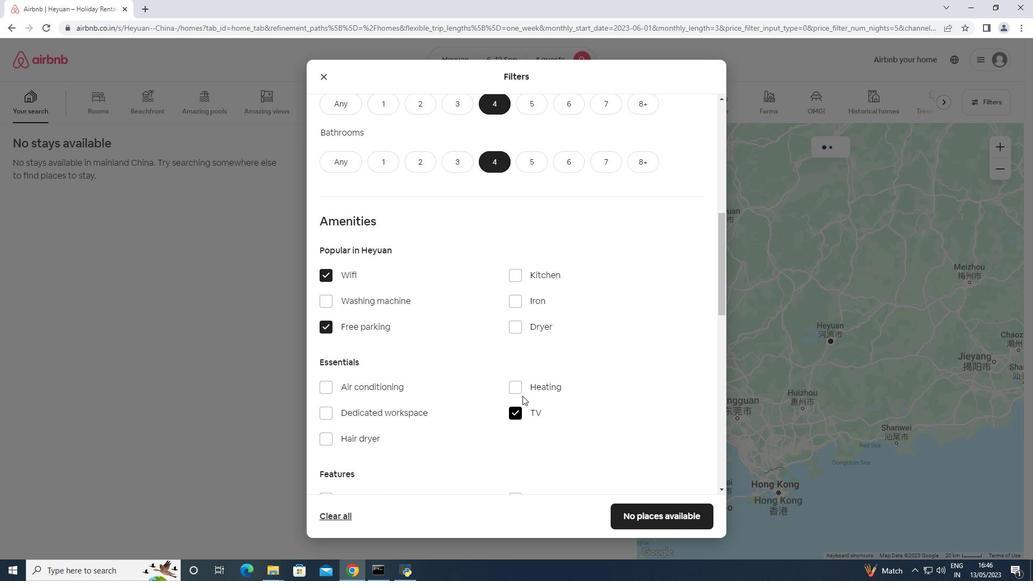 
Action: Mouse scrolled (542, 392) with delta (0, 0)
Screenshot: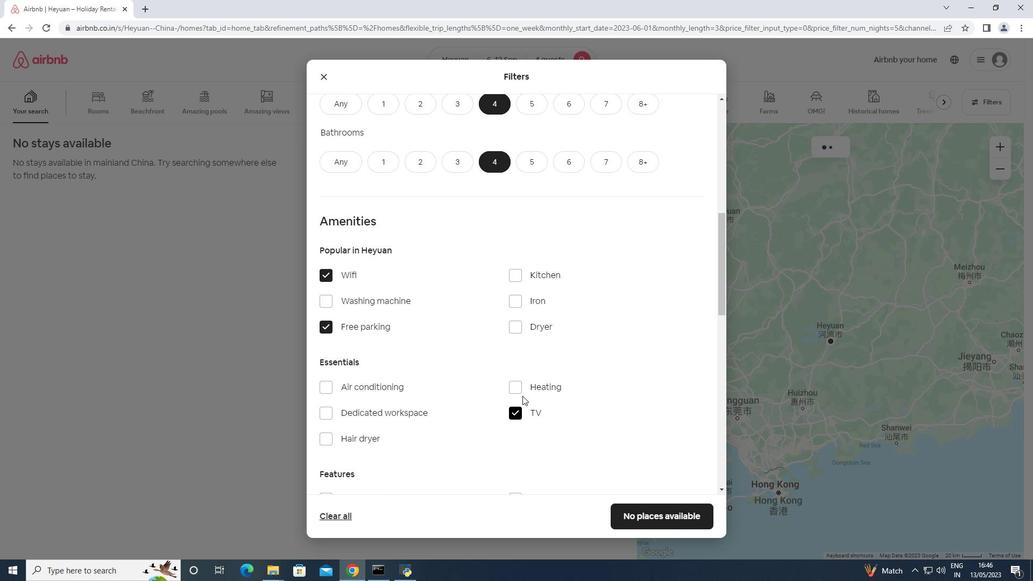 
Action: Mouse scrolled (542, 392) with delta (0, 0)
Screenshot: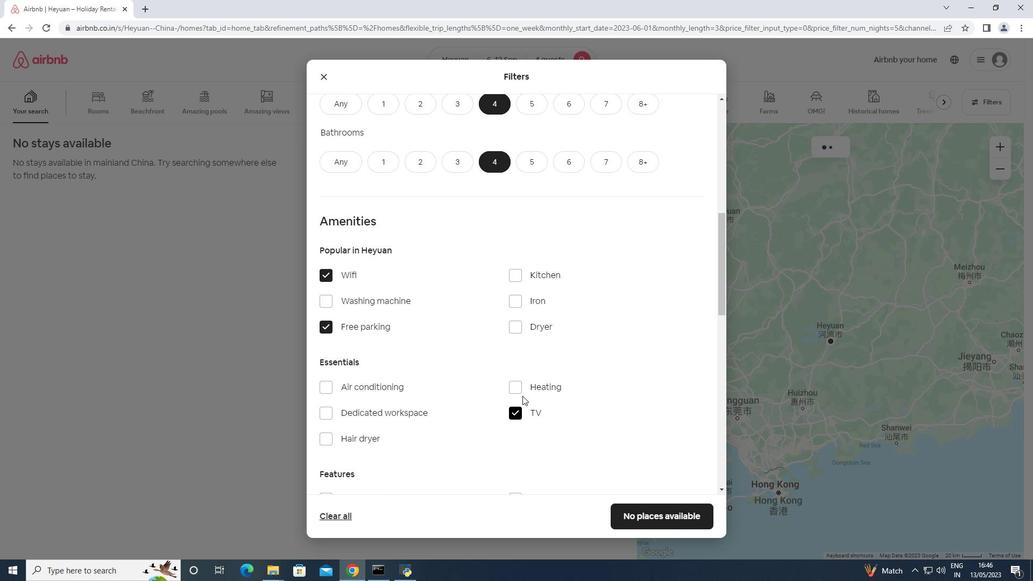 
Action: Mouse scrolled (542, 392) with delta (0, 0)
Screenshot: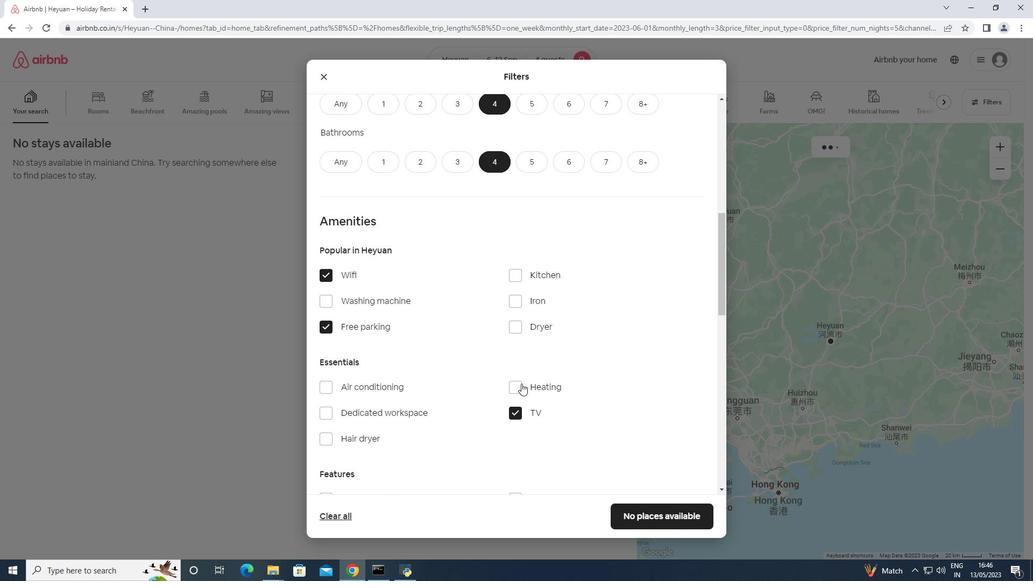 
Action: Mouse scrolled (542, 392) with delta (0, 0)
Screenshot: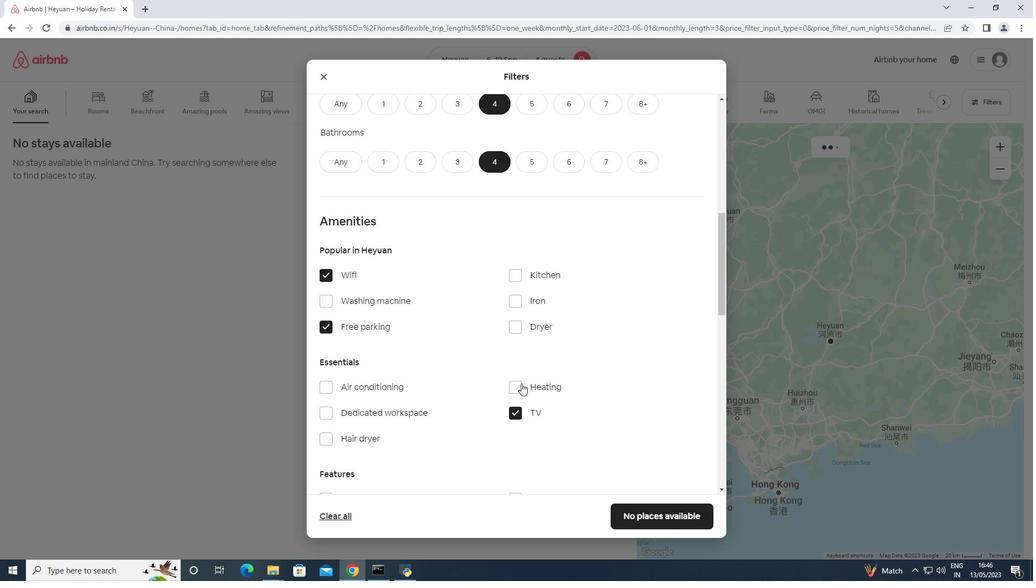 
Action: Mouse moved to (414, 314)
Screenshot: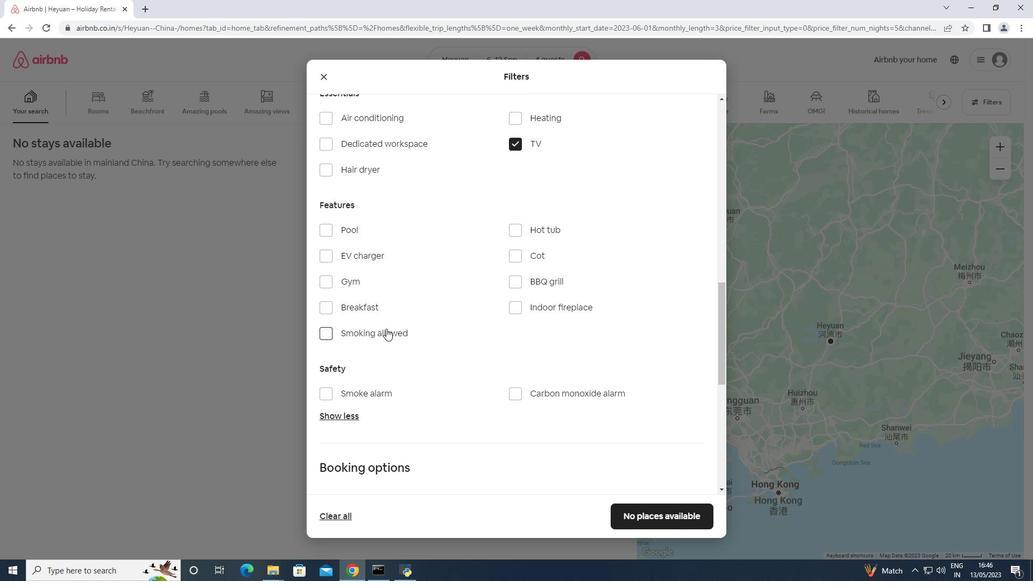 
Action: Mouse pressed left at (414, 314)
Screenshot: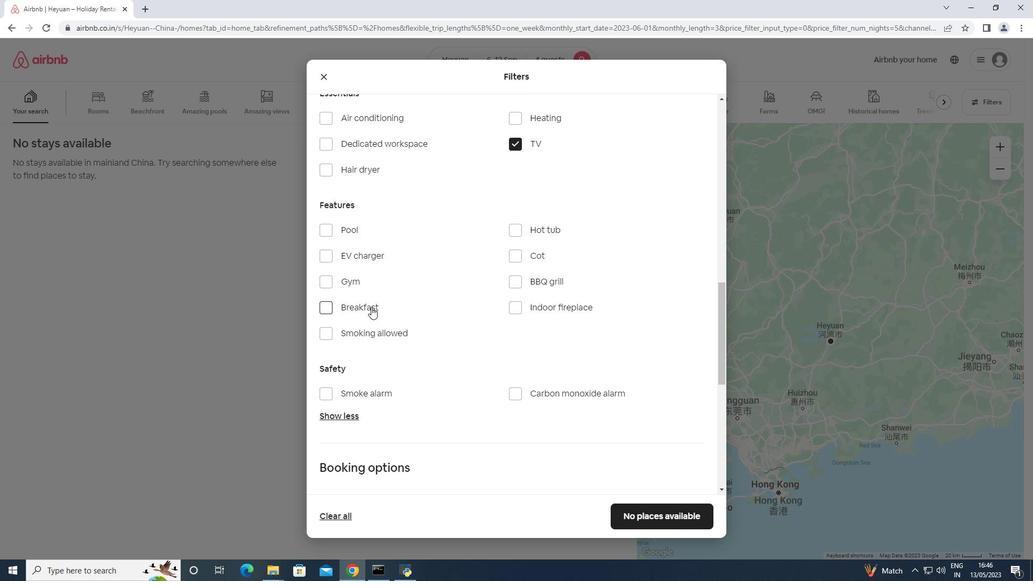 
Action: Mouse moved to (401, 287)
Screenshot: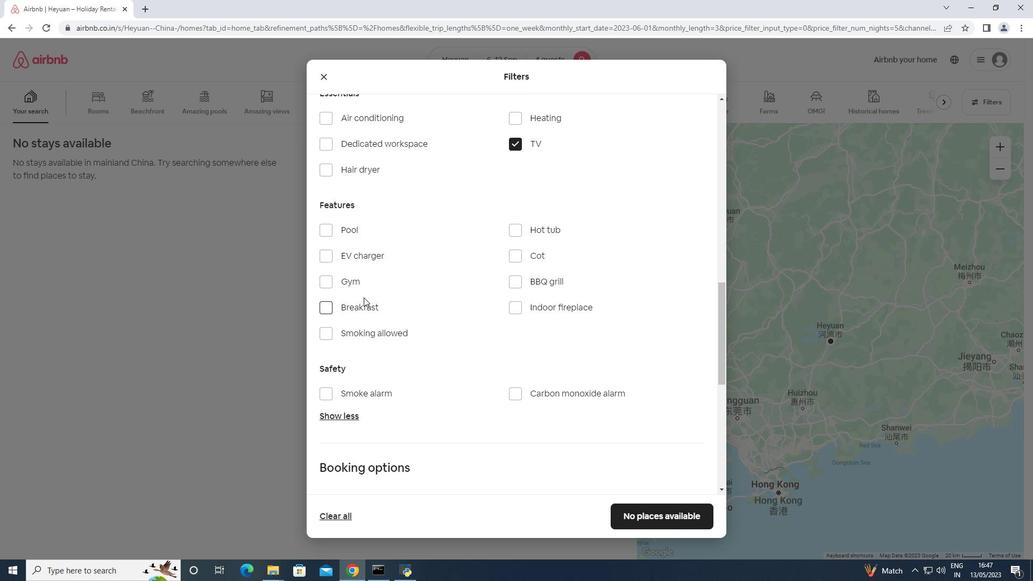 
Action: Mouse pressed left at (401, 287)
Screenshot: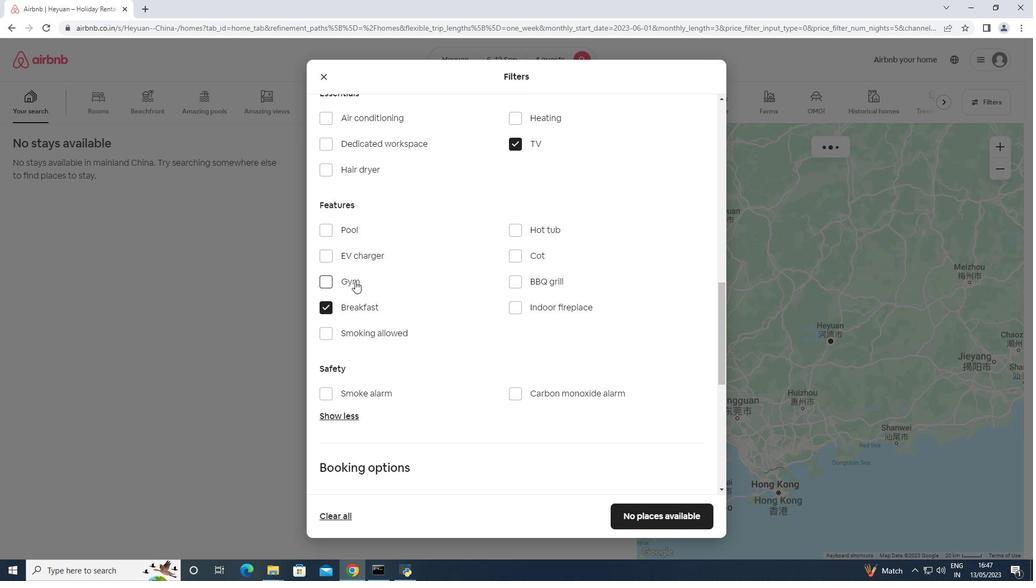 
Action: Mouse moved to (508, 304)
Screenshot: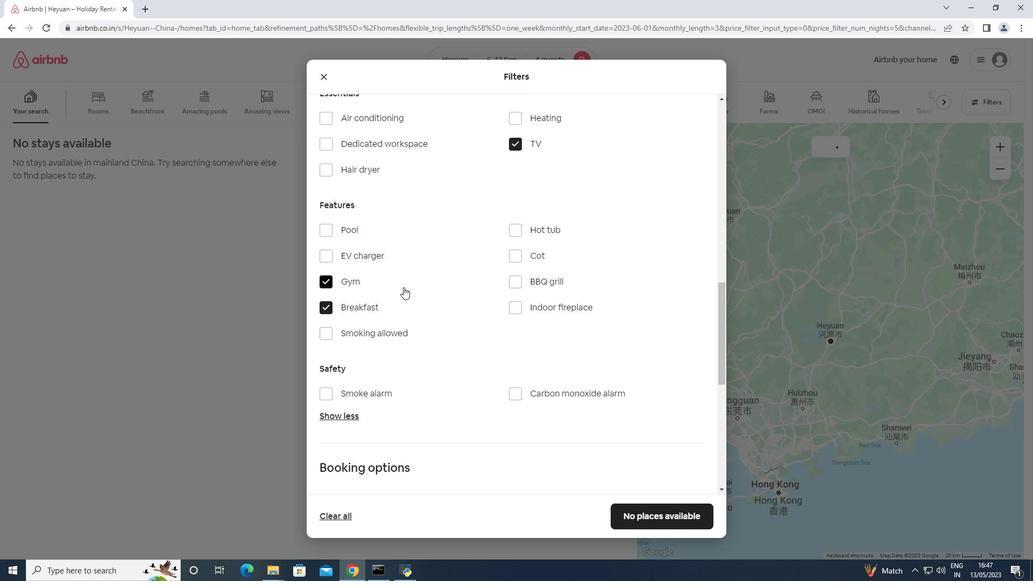 
Action: Mouse scrolled (508, 303) with delta (0, 0)
Screenshot: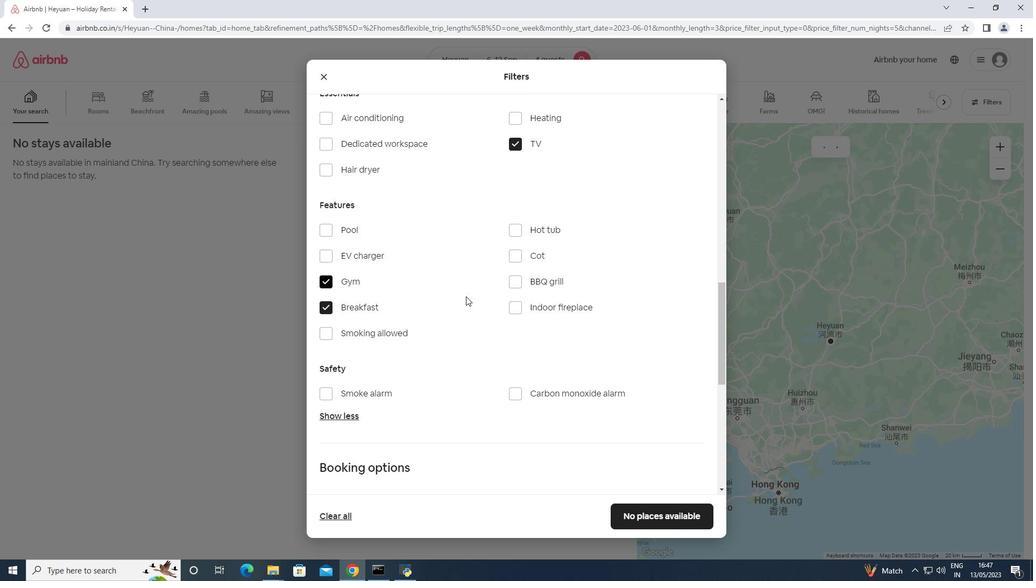 
Action: Mouse scrolled (508, 303) with delta (0, 0)
Screenshot: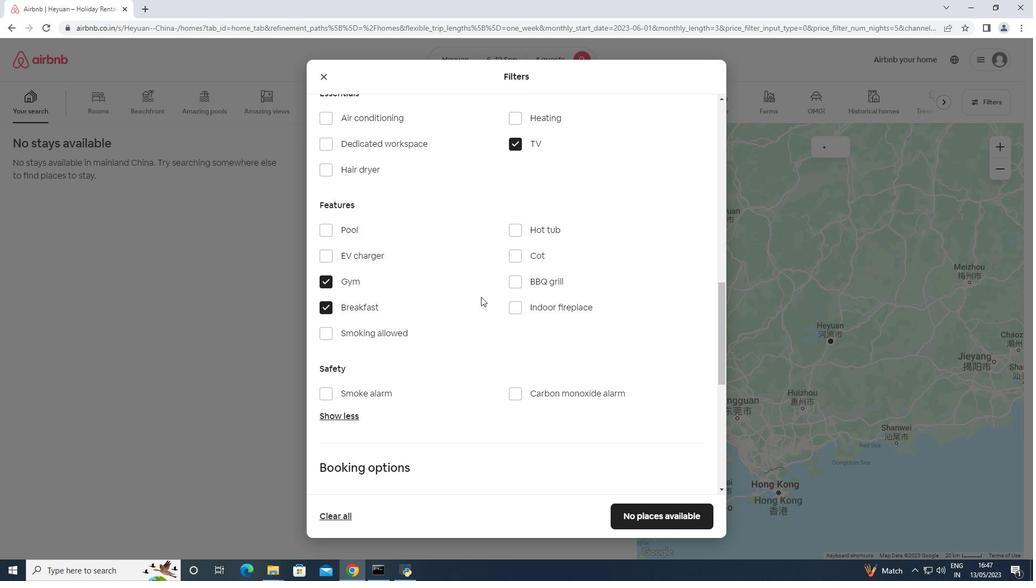 
Action: Mouse scrolled (508, 303) with delta (0, 0)
Screenshot: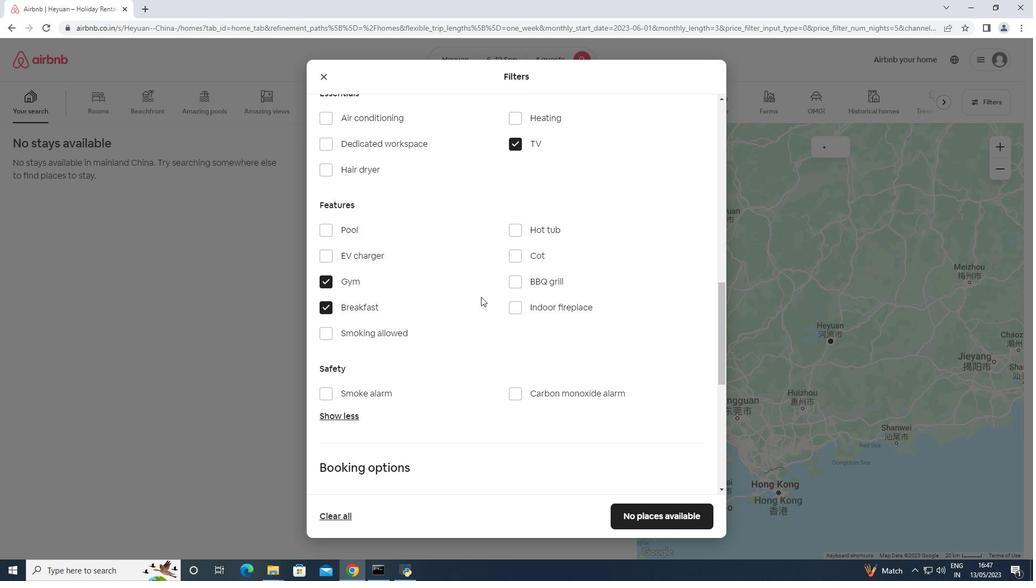 
Action: Mouse scrolled (508, 303) with delta (0, 0)
Screenshot: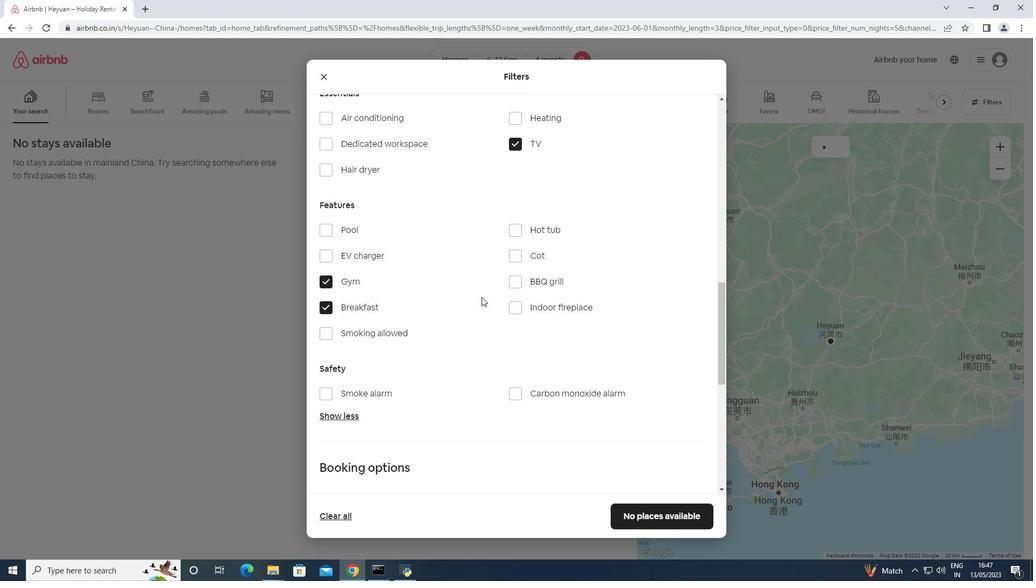 
Action: Mouse moved to (678, 338)
Screenshot: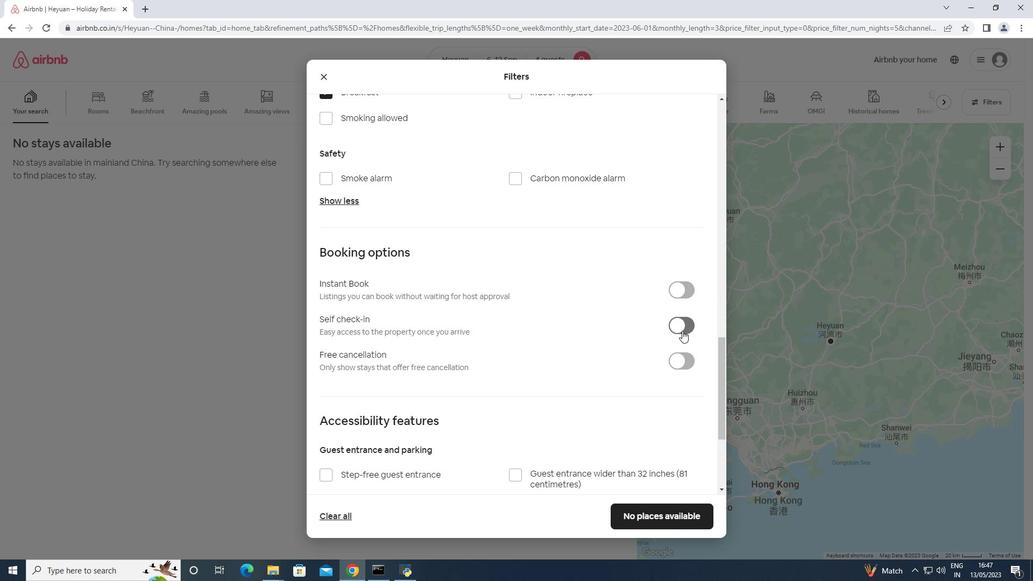 
Action: Mouse pressed left at (678, 338)
Screenshot: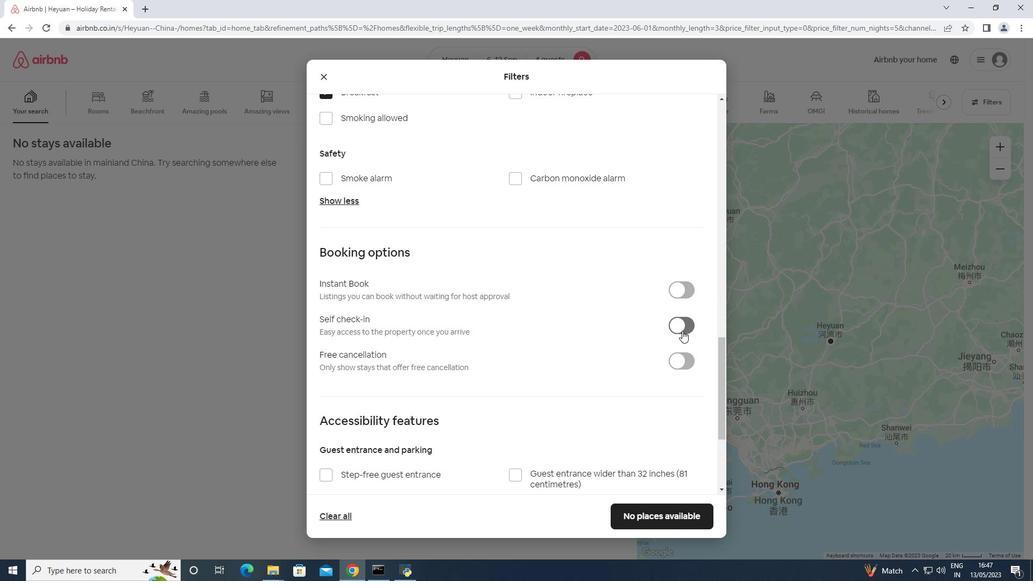 
Action: Mouse moved to (677, 336)
Screenshot: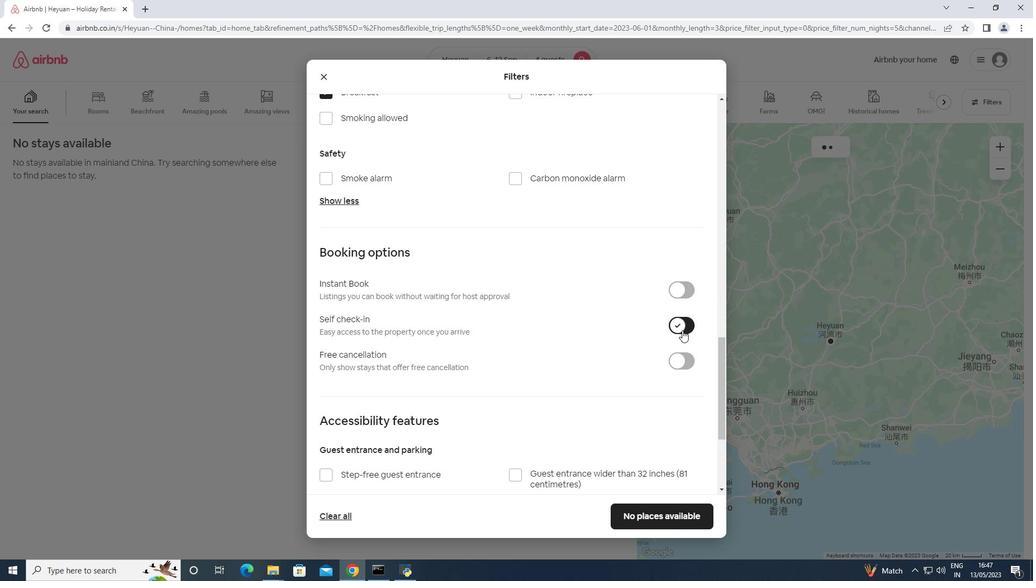 
Action: Mouse scrolled (677, 335) with delta (0, 0)
Screenshot: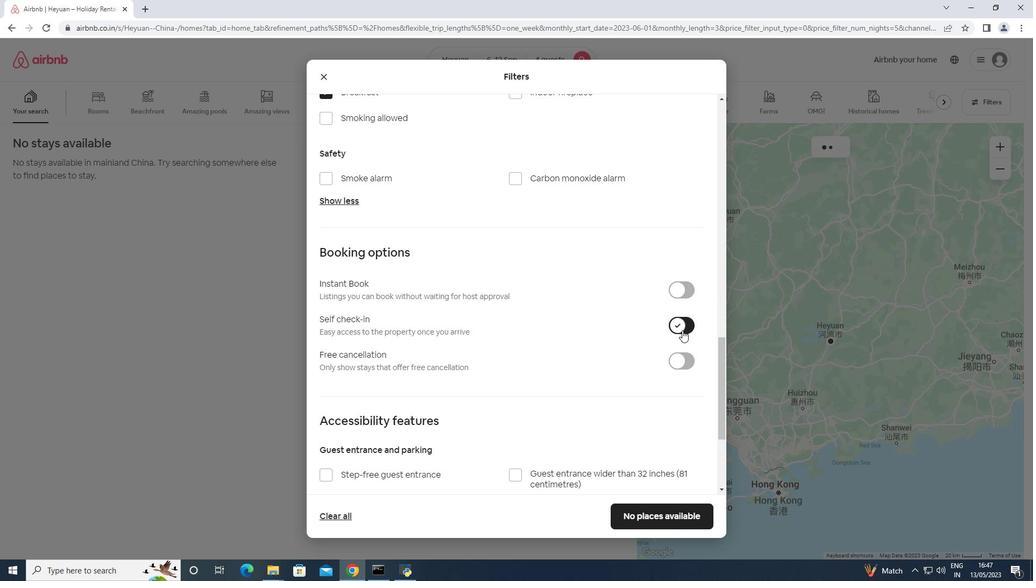 
Action: Mouse scrolled (677, 335) with delta (0, 0)
Screenshot: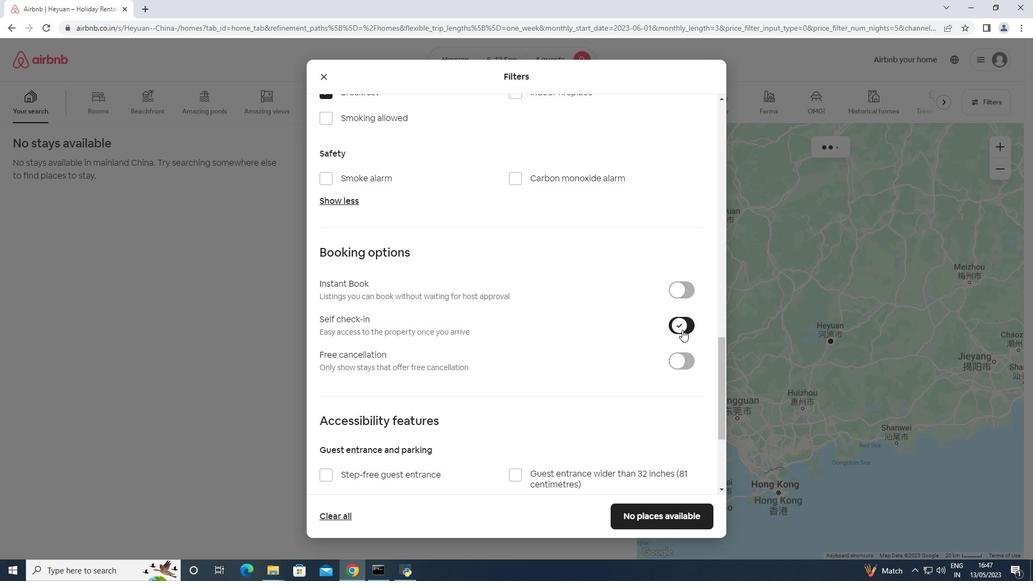 
Action: Mouse scrolled (677, 335) with delta (0, 0)
Screenshot: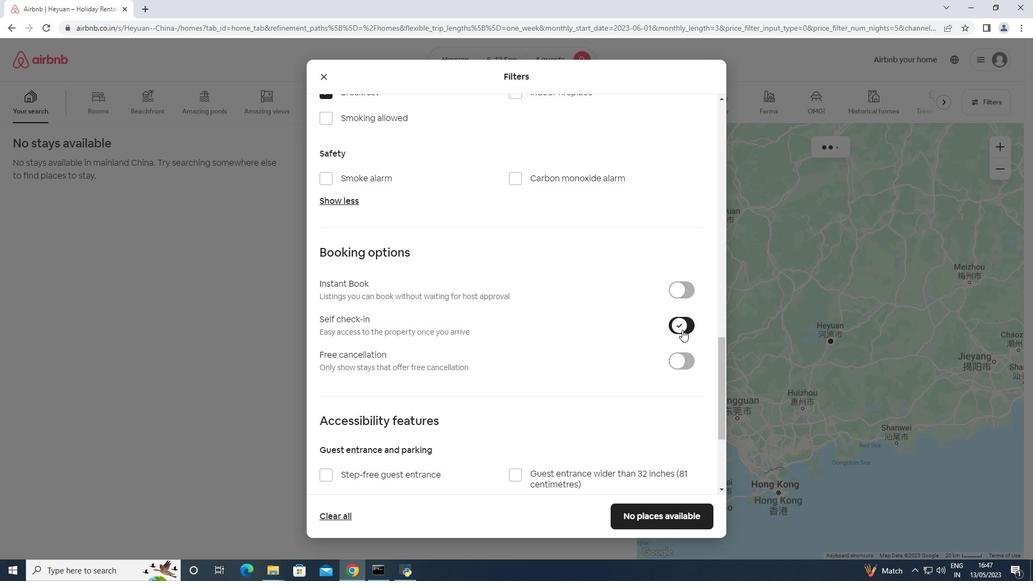 
Action: Mouse scrolled (677, 335) with delta (0, 0)
Screenshot: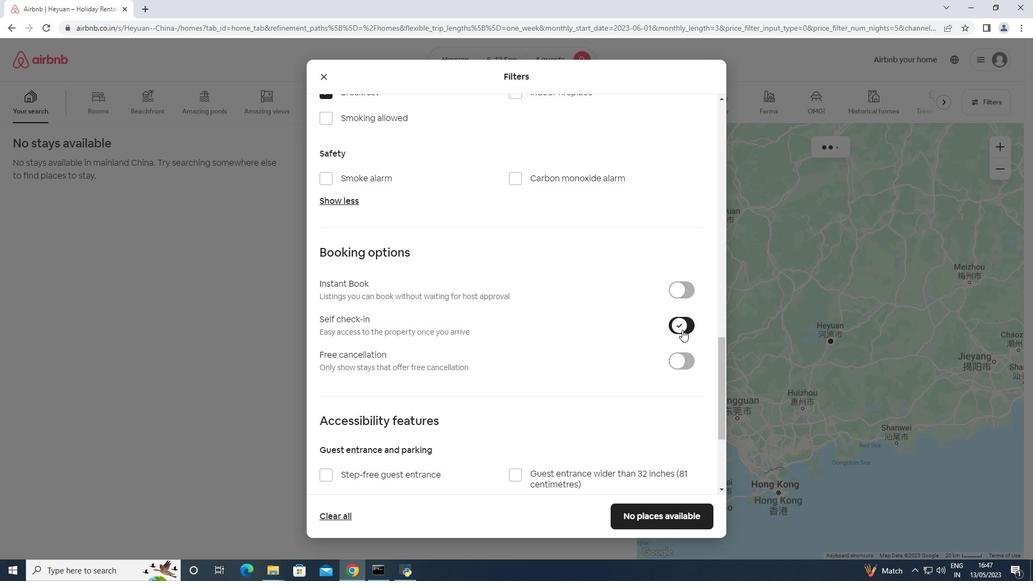 
Action: Mouse scrolled (677, 335) with delta (0, 0)
Screenshot: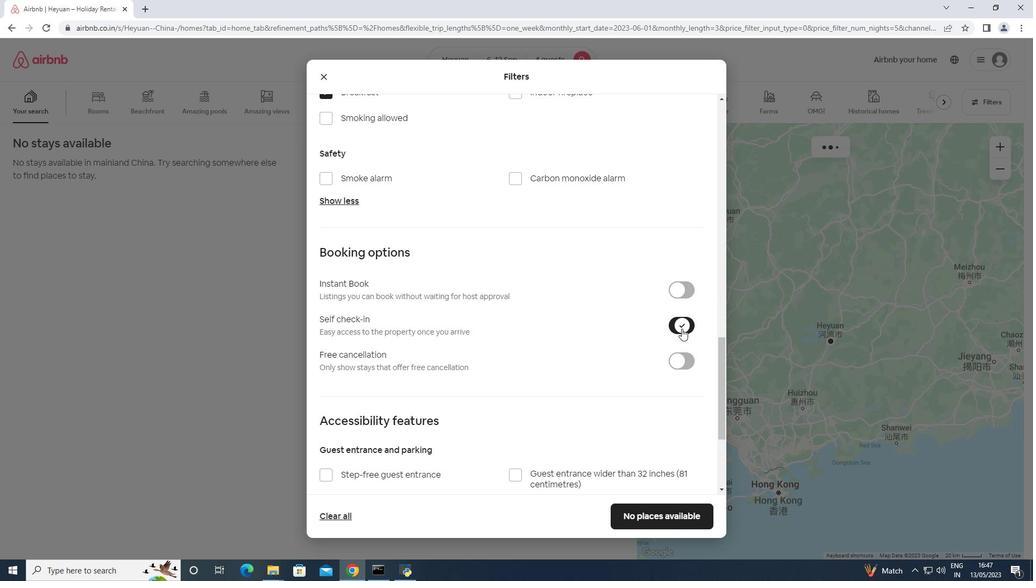
Action: Mouse scrolled (677, 335) with delta (0, 0)
Screenshot: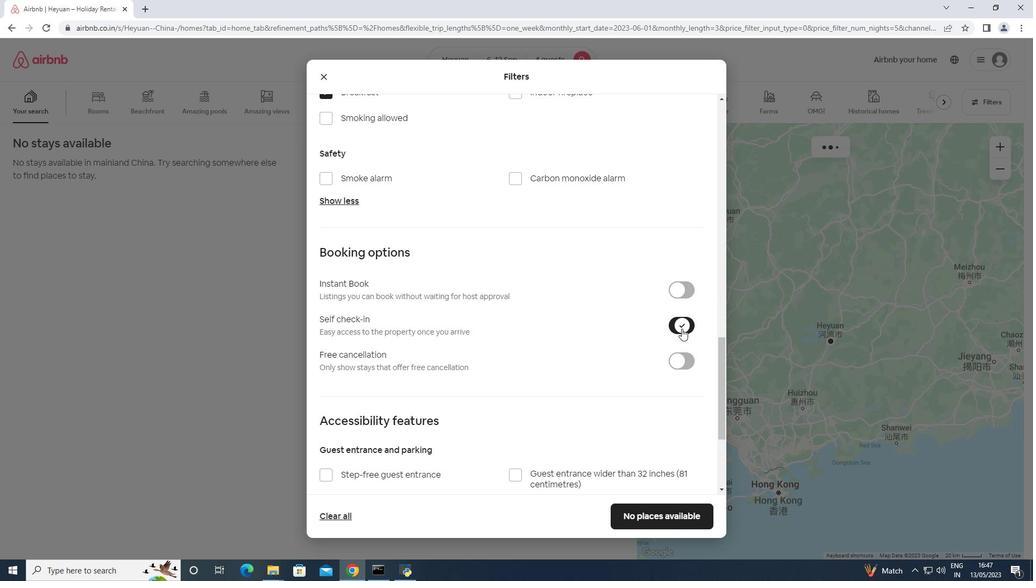 
Action: Mouse moved to (642, 524)
Screenshot: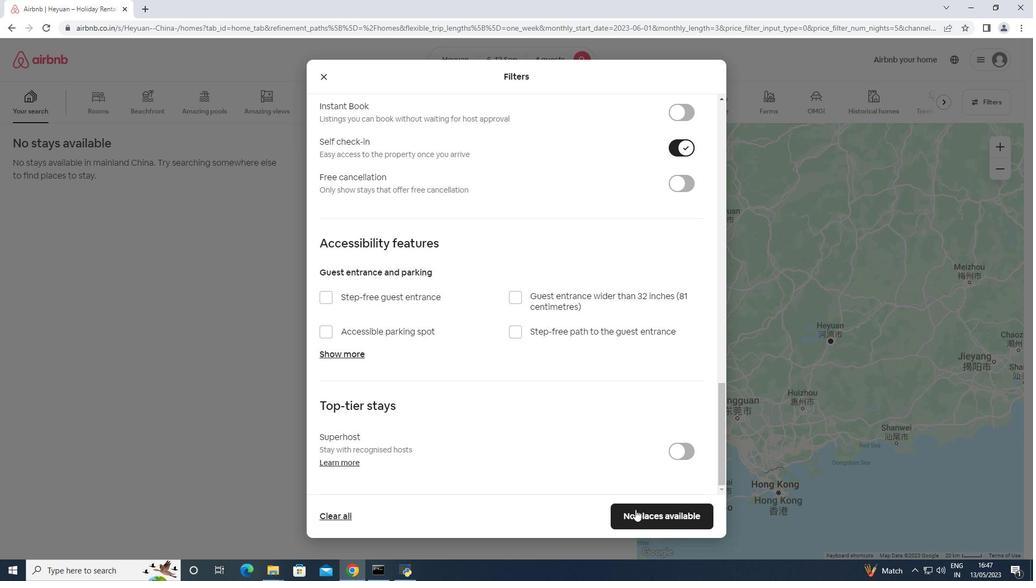 
Action: Mouse pressed left at (642, 524)
Screenshot: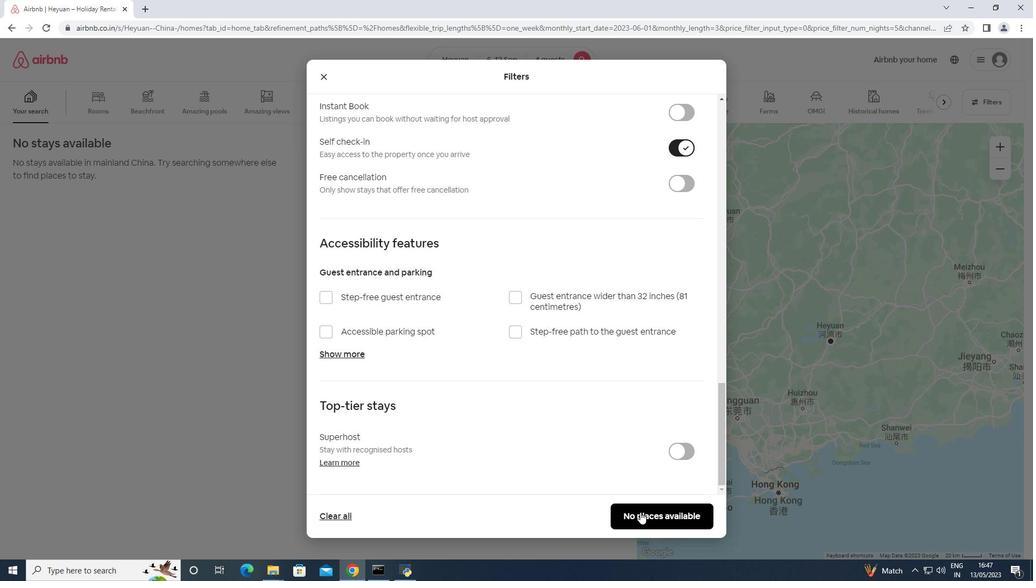 
Action: Mouse moved to (551, 186)
Screenshot: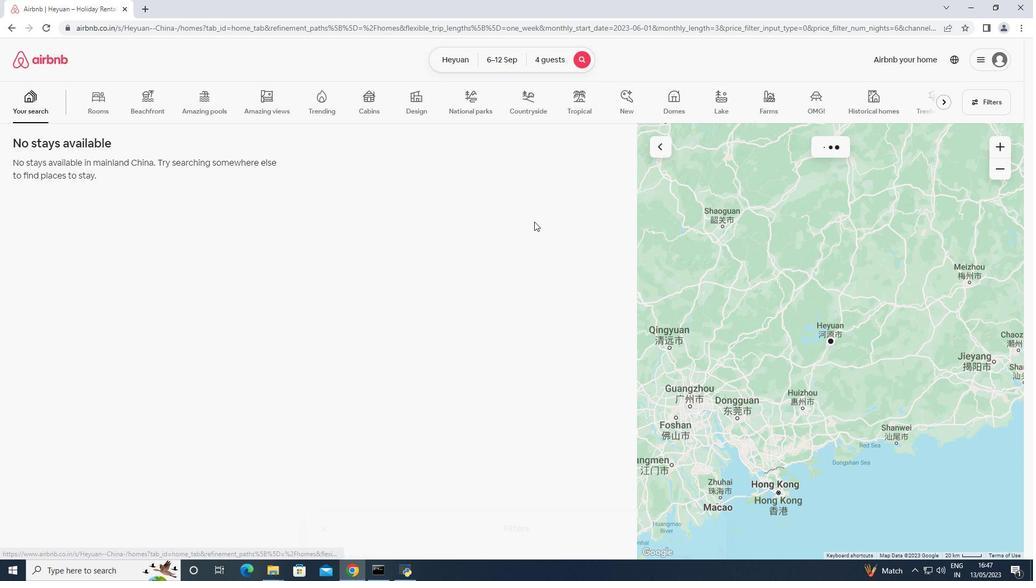 
